 Task: Select editor.action.reveal-definitionAside in the goto location: alternative implementation command.
Action: Mouse moved to (4, 646)
Screenshot: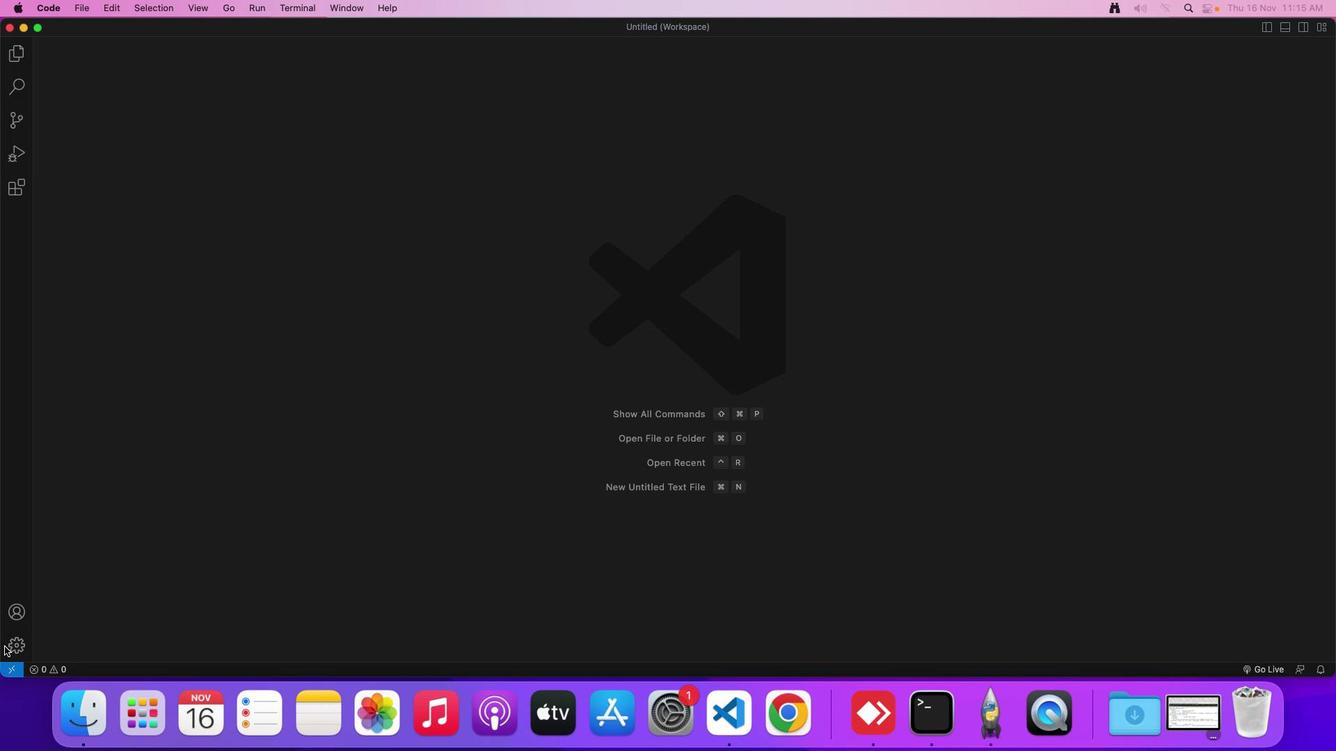 
Action: Mouse pressed left at (4, 646)
Screenshot: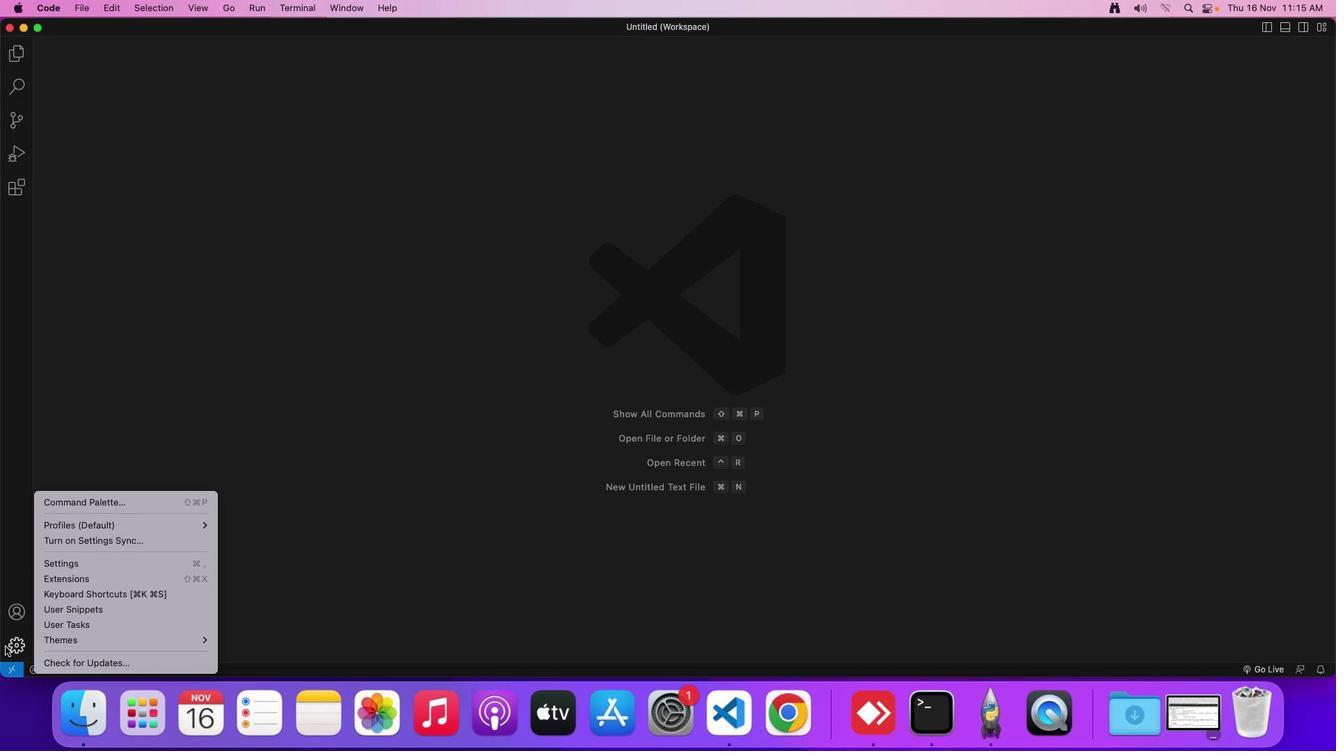 
Action: Mouse moved to (98, 563)
Screenshot: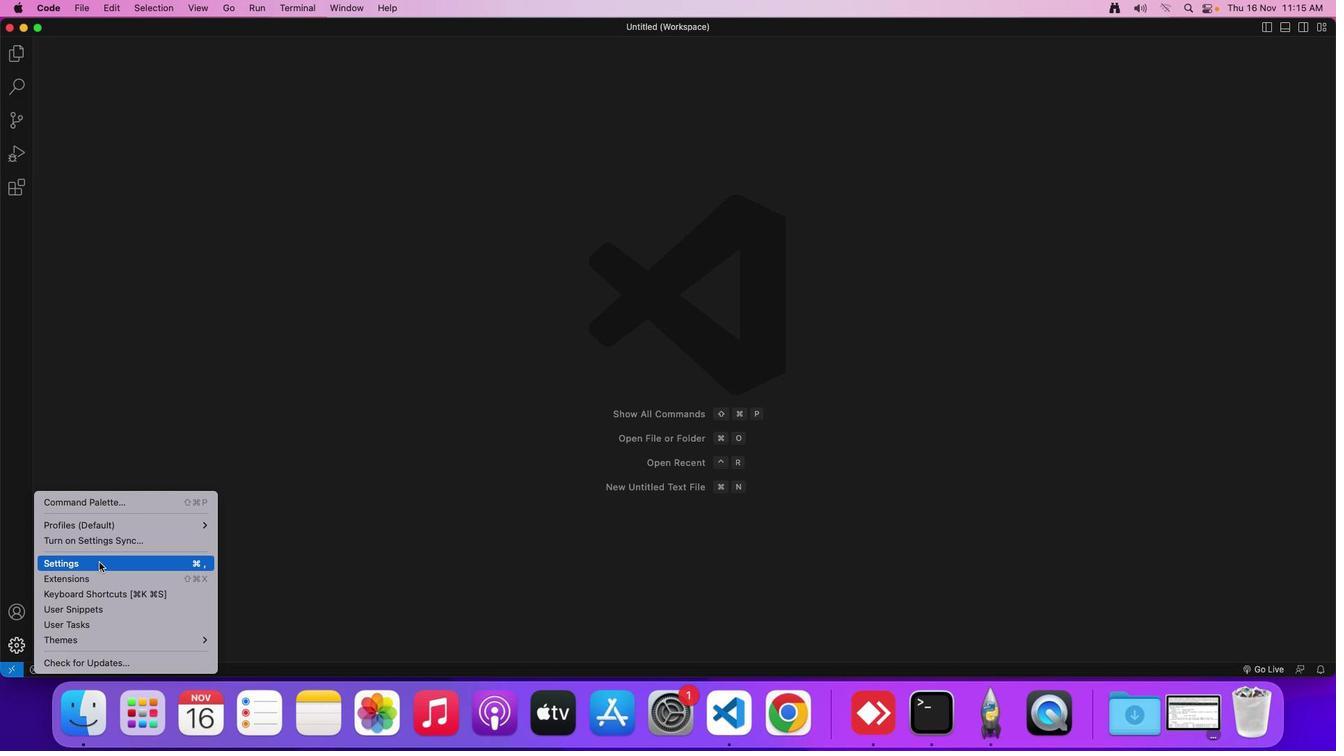 
Action: Mouse pressed left at (98, 563)
Screenshot: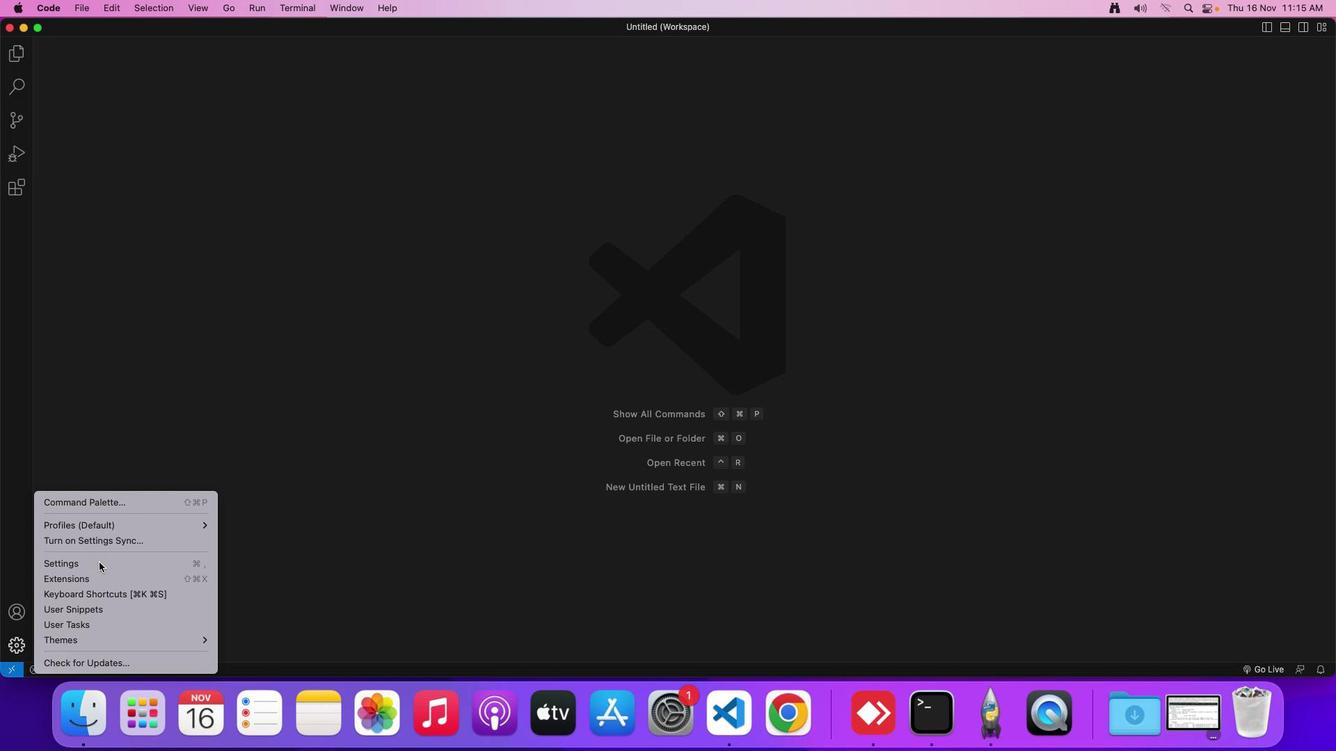 
Action: Mouse moved to (353, 112)
Screenshot: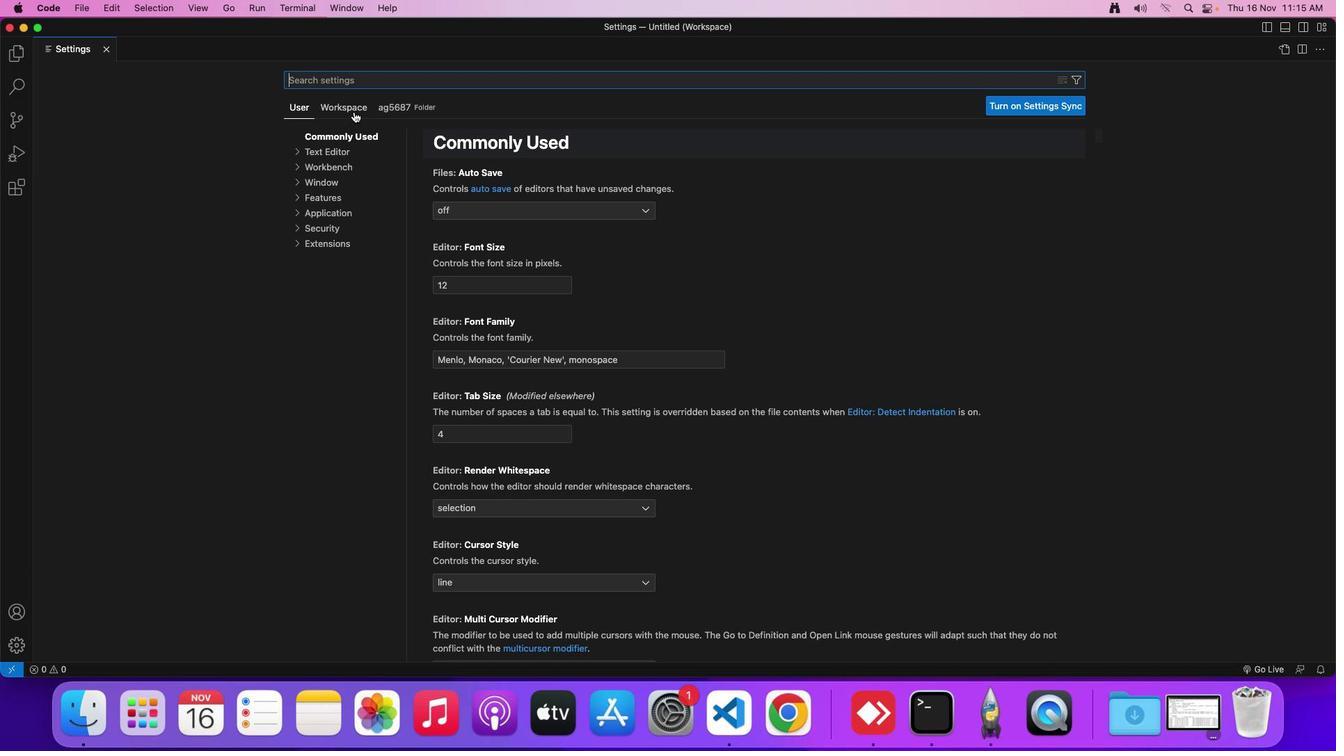 
Action: Mouse pressed left at (353, 112)
Screenshot: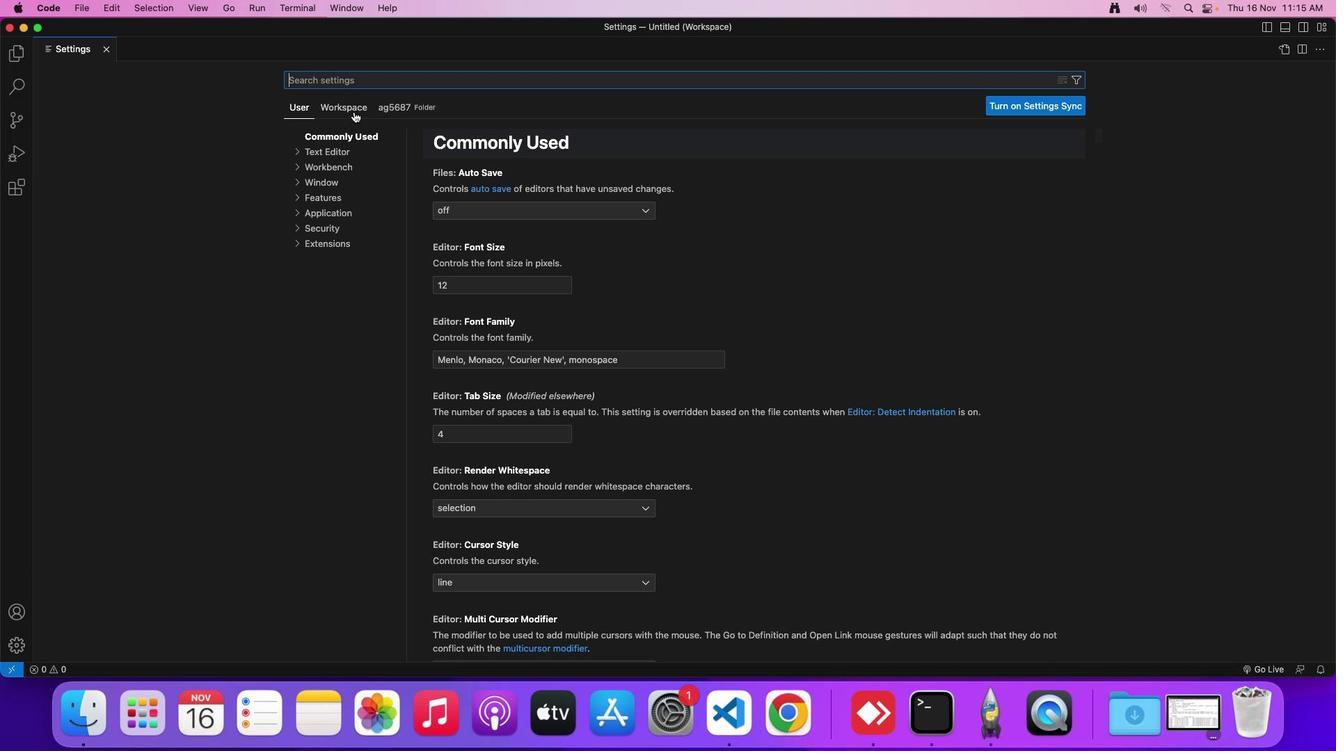 
Action: Mouse moved to (325, 153)
Screenshot: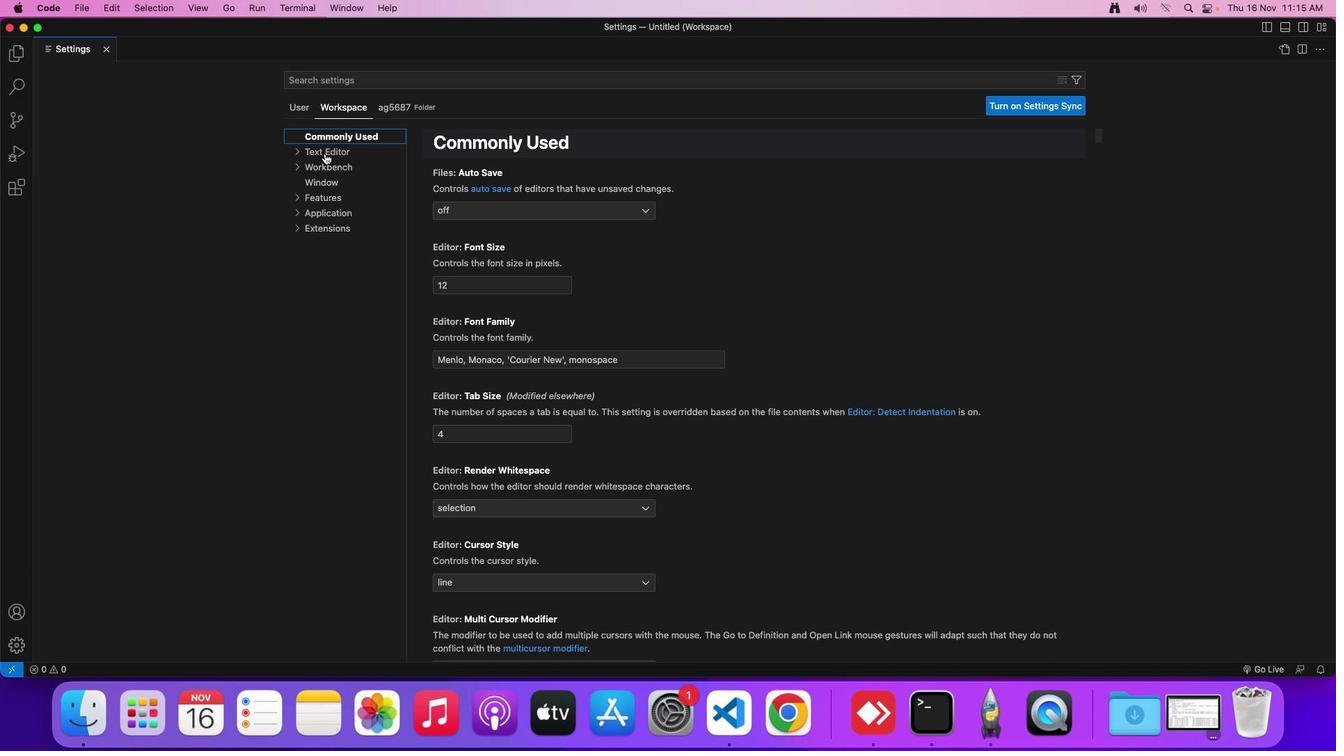 
Action: Mouse pressed left at (325, 153)
Screenshot: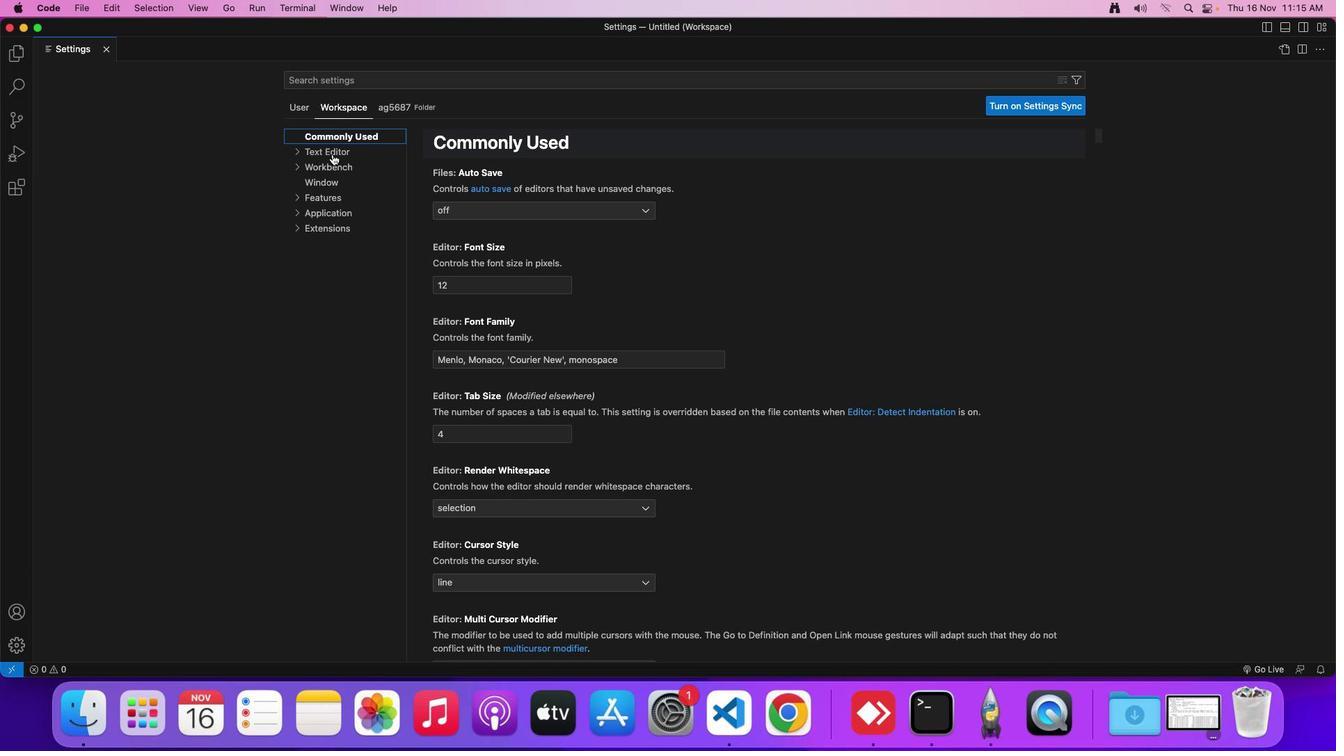 
Action: Mouse moved to (463, 421)
Screenshot: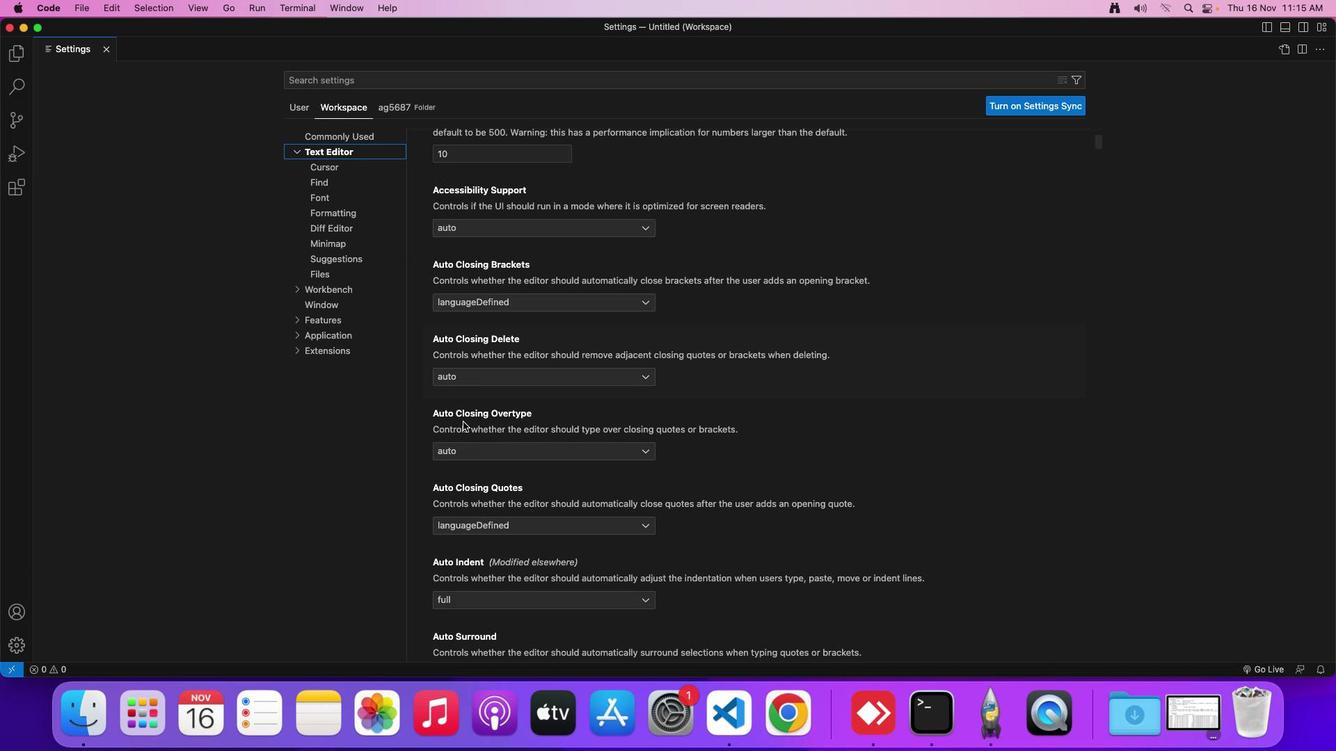 
Action: Mouse scrolled (463, 421) with delta (0, 0)
Screenshot: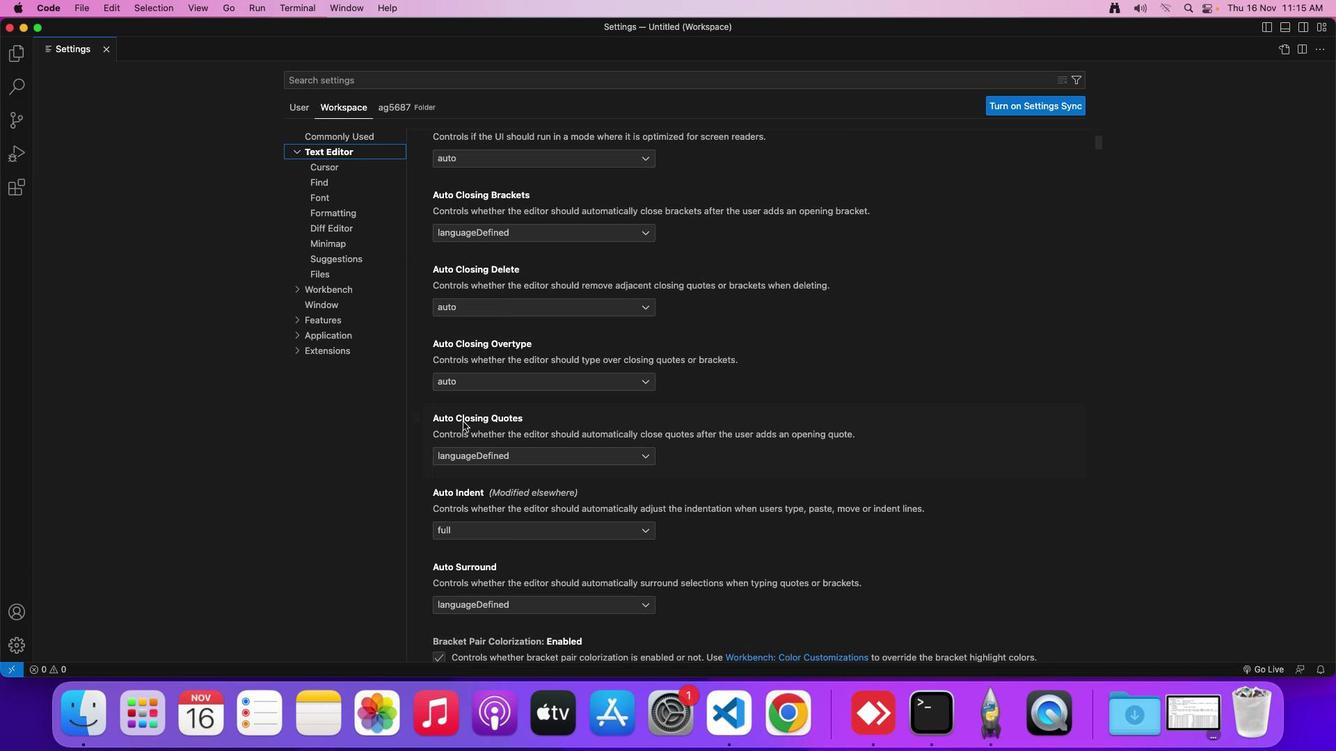 
Action: Mouse scrolled (463, 421) with delta (0, 0)
Screenshot: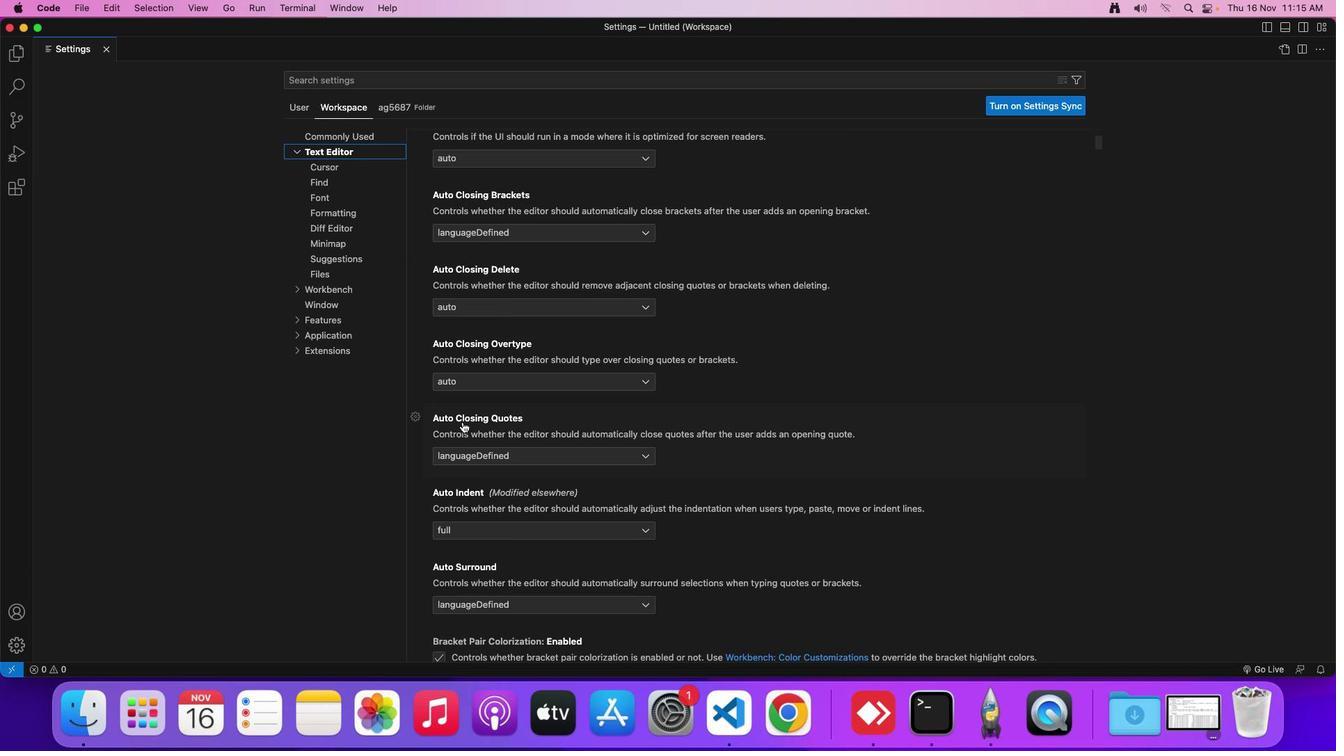 
Action: Mouse scrolled (463, 421) with delta (0, -1)
Screenshot: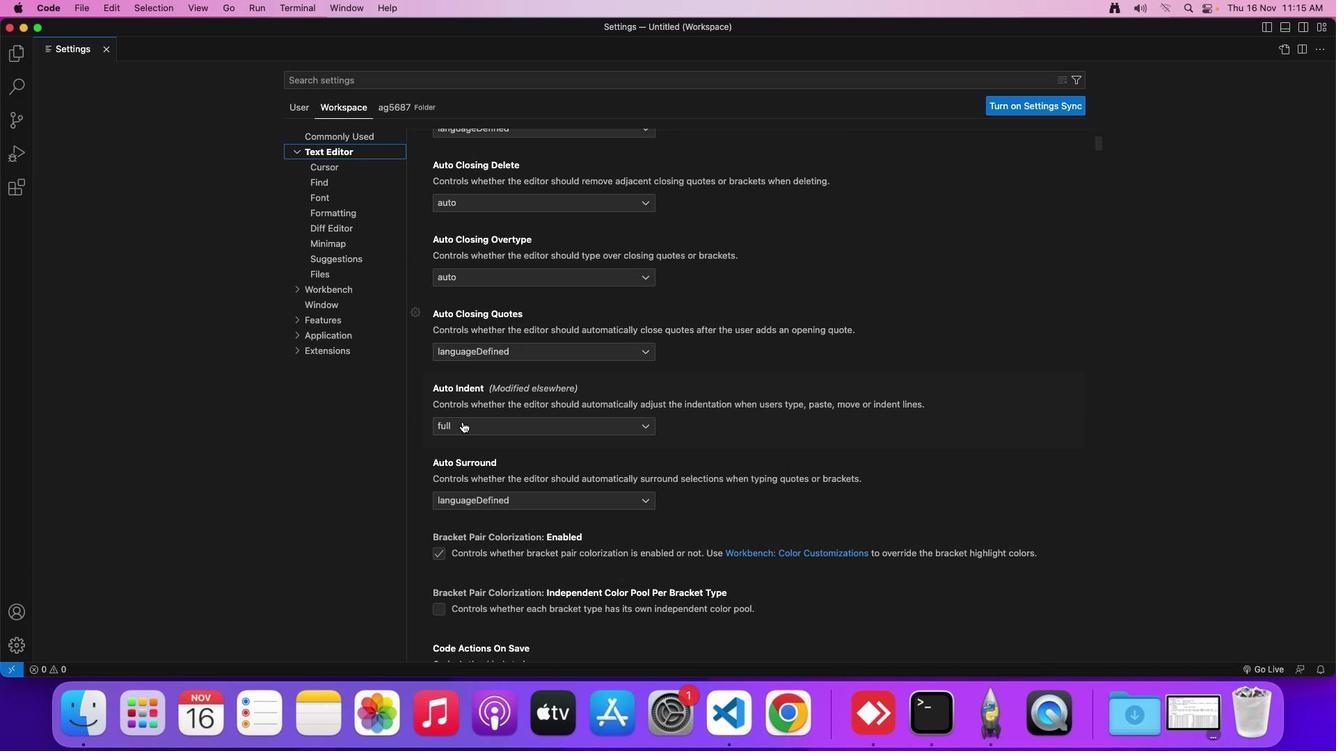 
Action: Mouse moved to (463, 422)
Screenshot: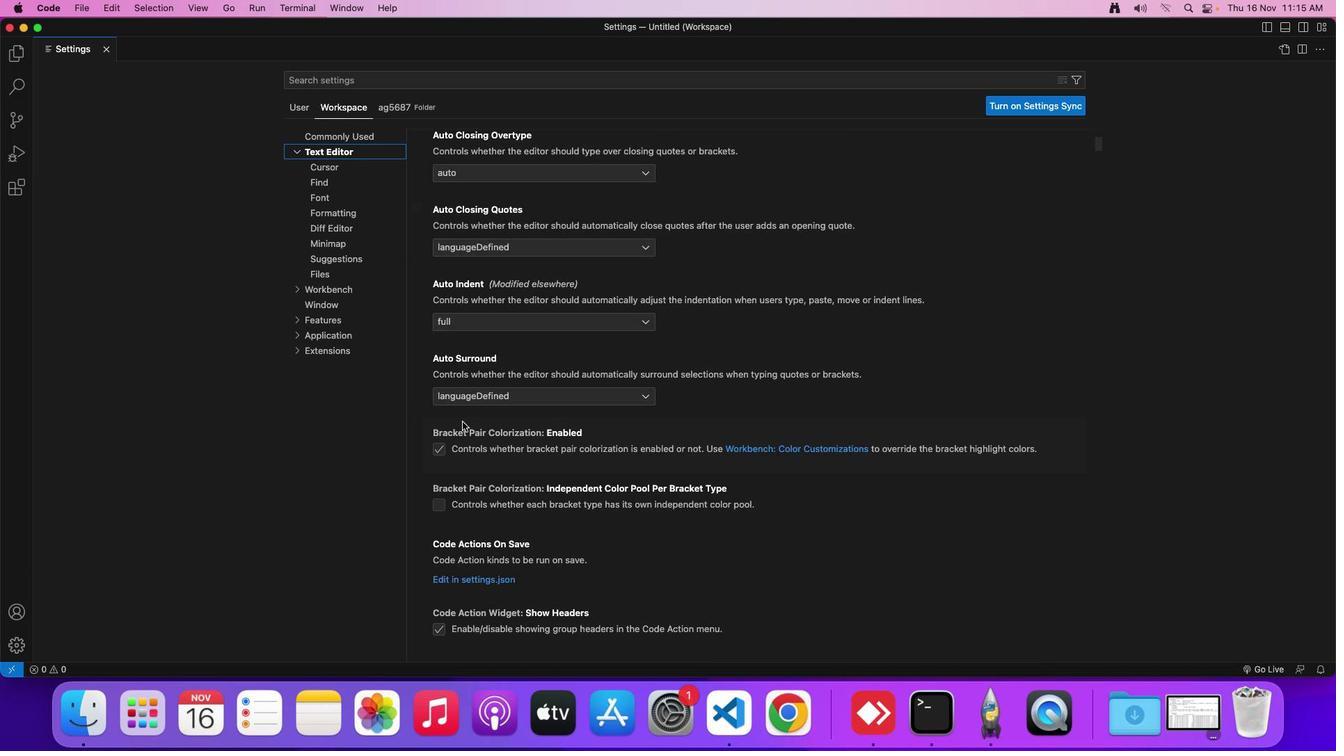 
Action: Mouse scrolled (463, 422) with delta (0, -2)
Screenshot: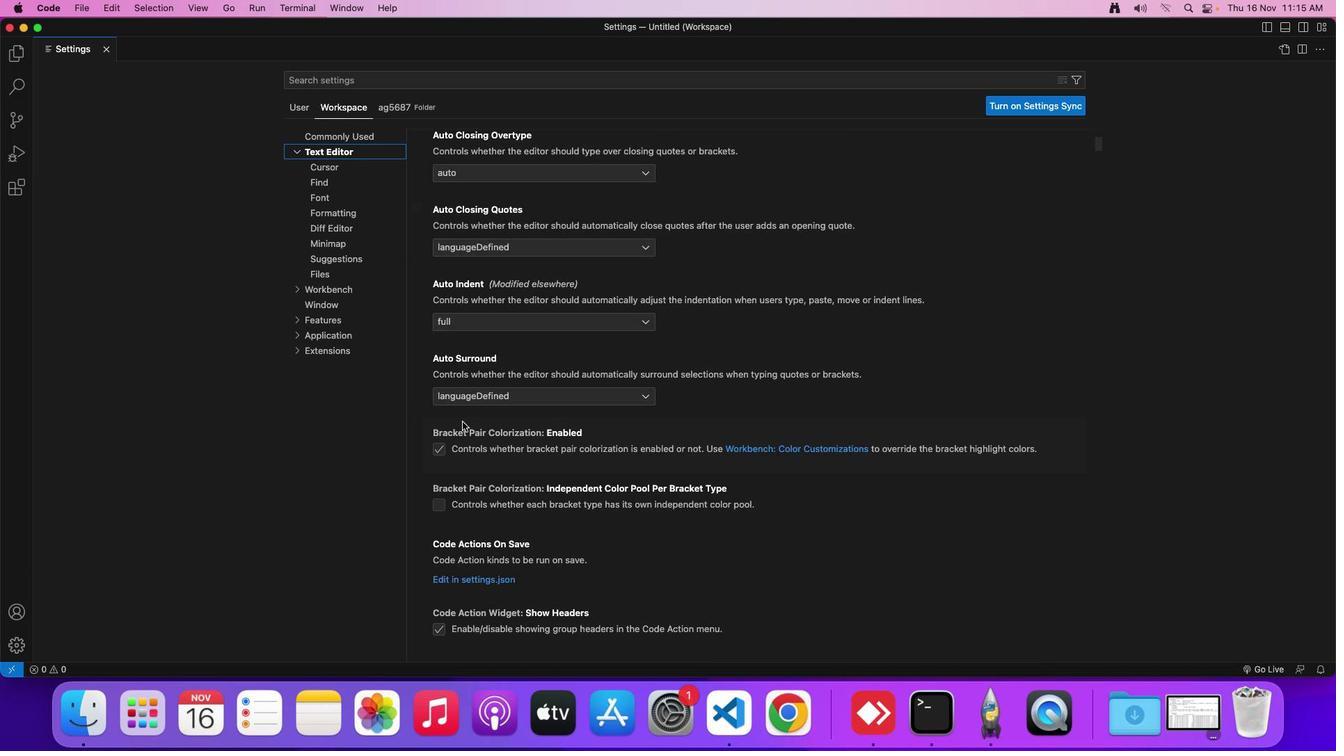 
Action: Mouse scrolled (463, 422) with delta (0, -2)
Screenshot: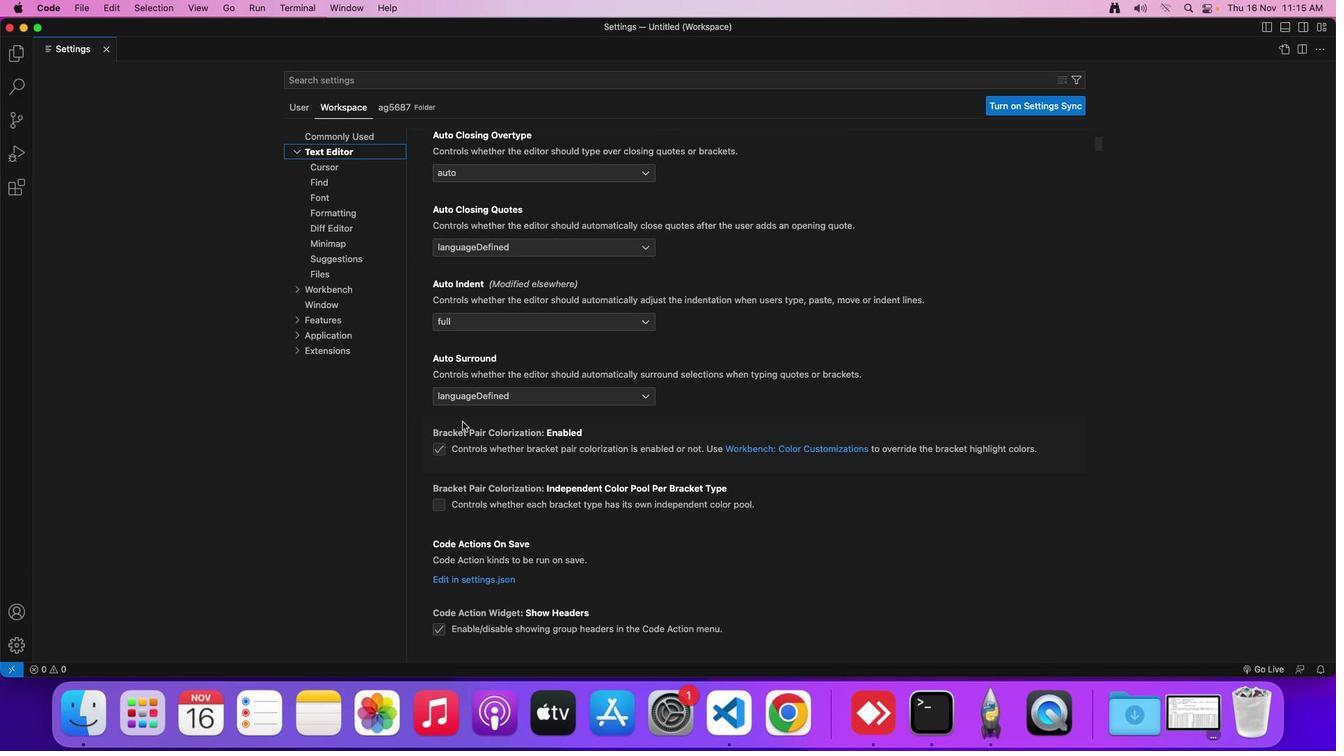 
Action: Mouse scrolled (463, 422) with delta (0, 0)
Screenshot: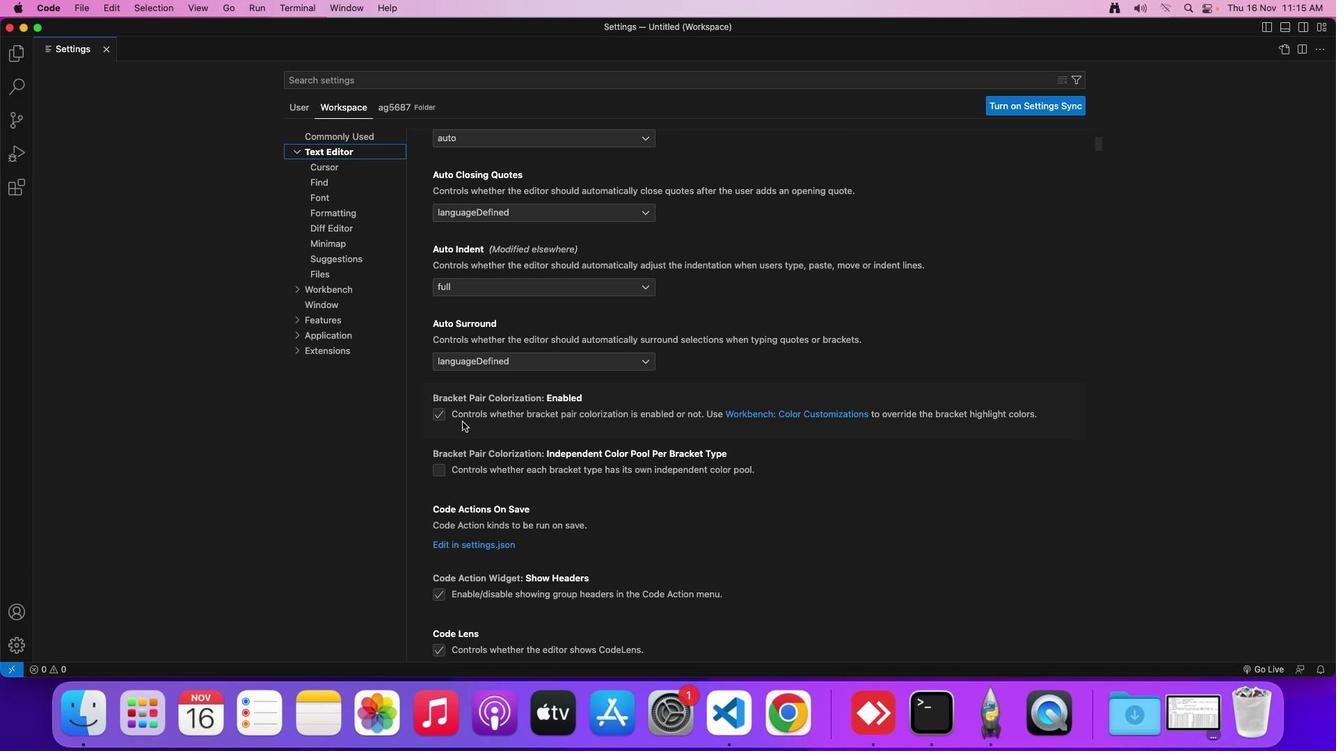 
Action: Mouse scrolled (463, 422) with delta (0, 0)
Screenshot: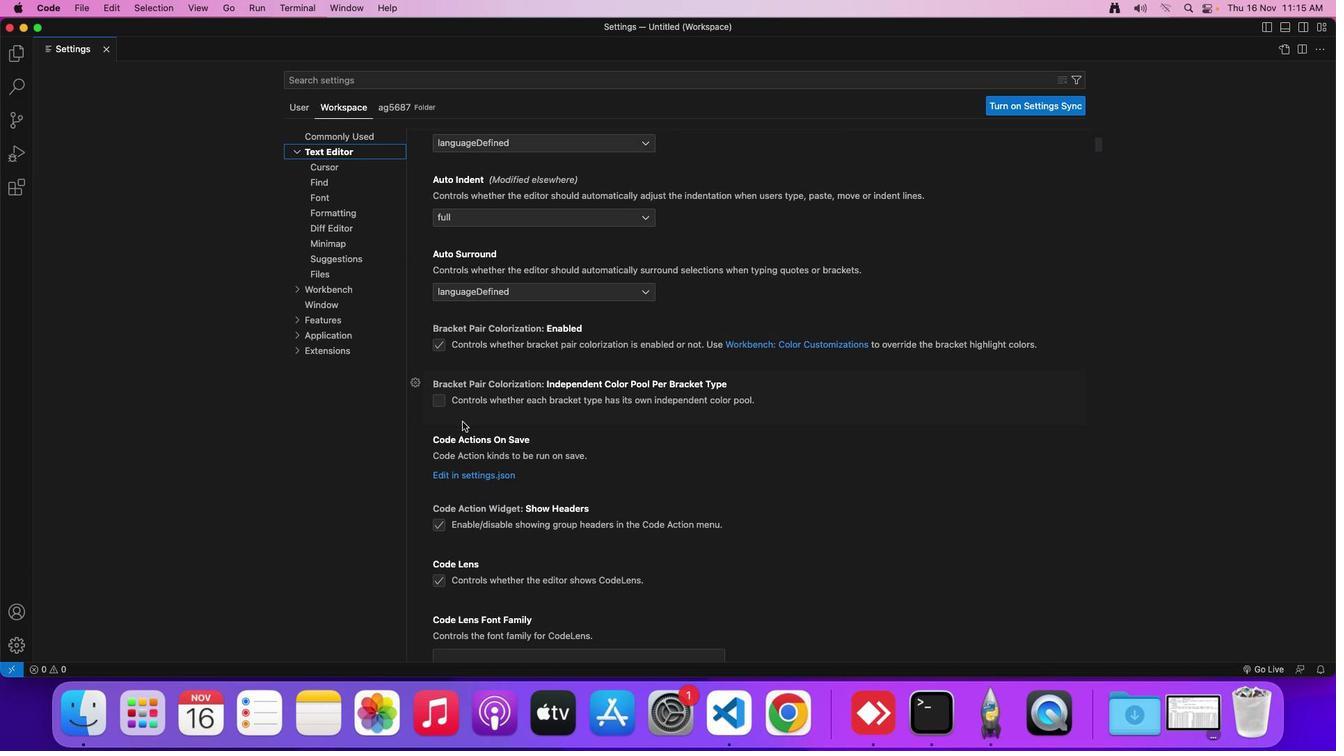 
Action: Mouse scrolled (463, 422) with delta (0, 0)
Screenshot: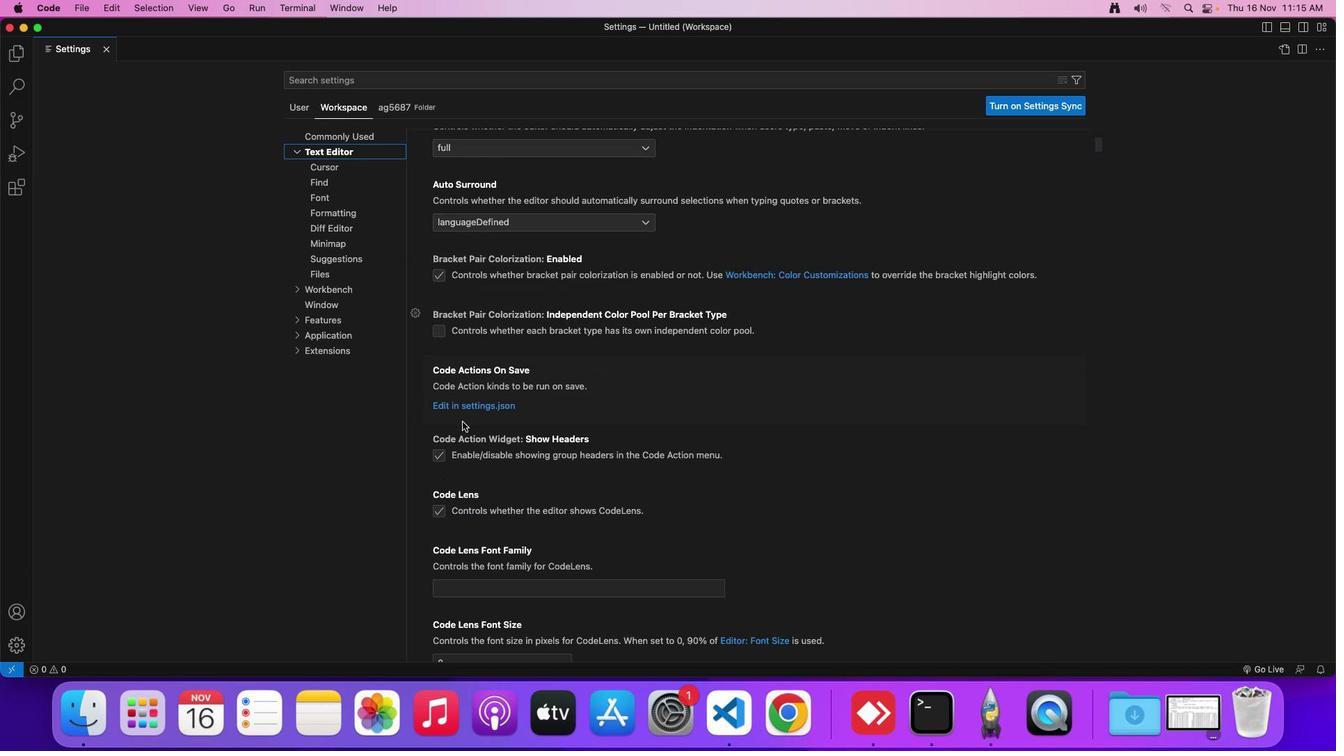
Action: Mouse scrolled (463, 422) with delta (0, -1)
Screenshot: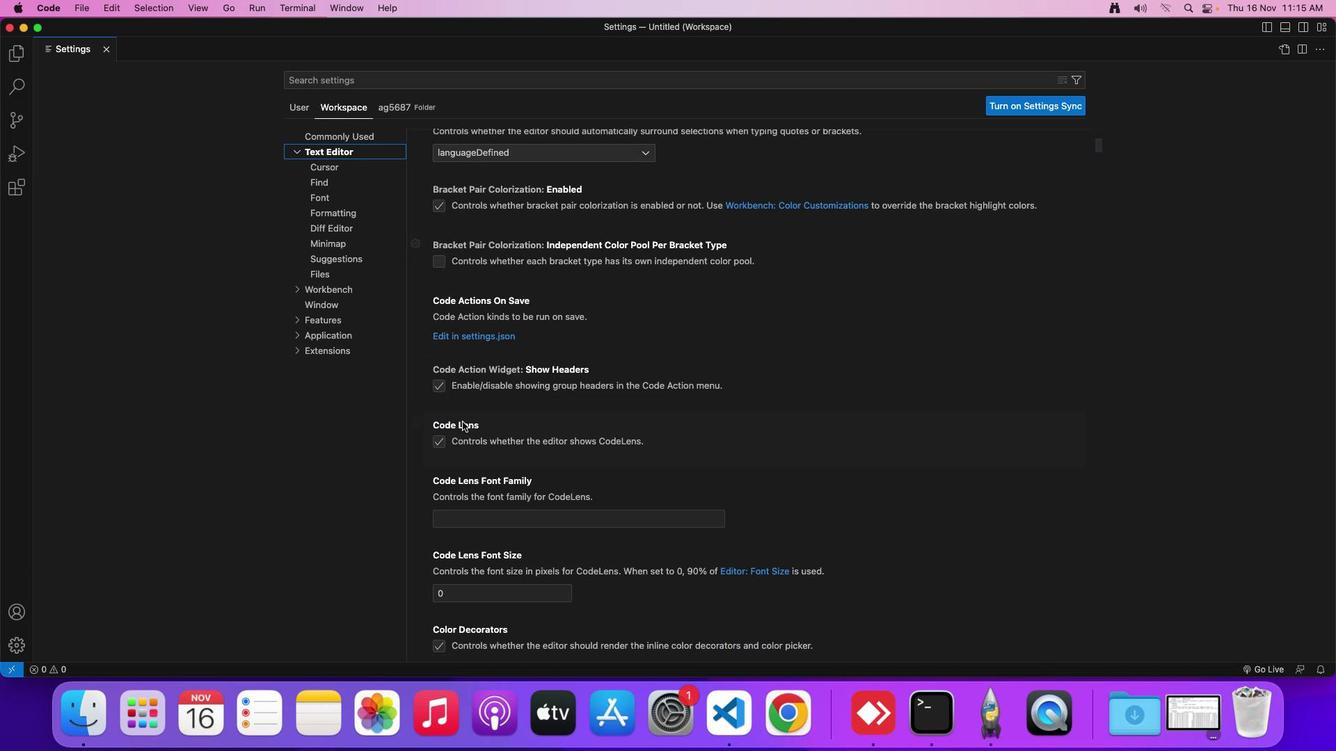 
Action: Mouse scrolled (463, 422) with delta (0, -1)
Screenshot: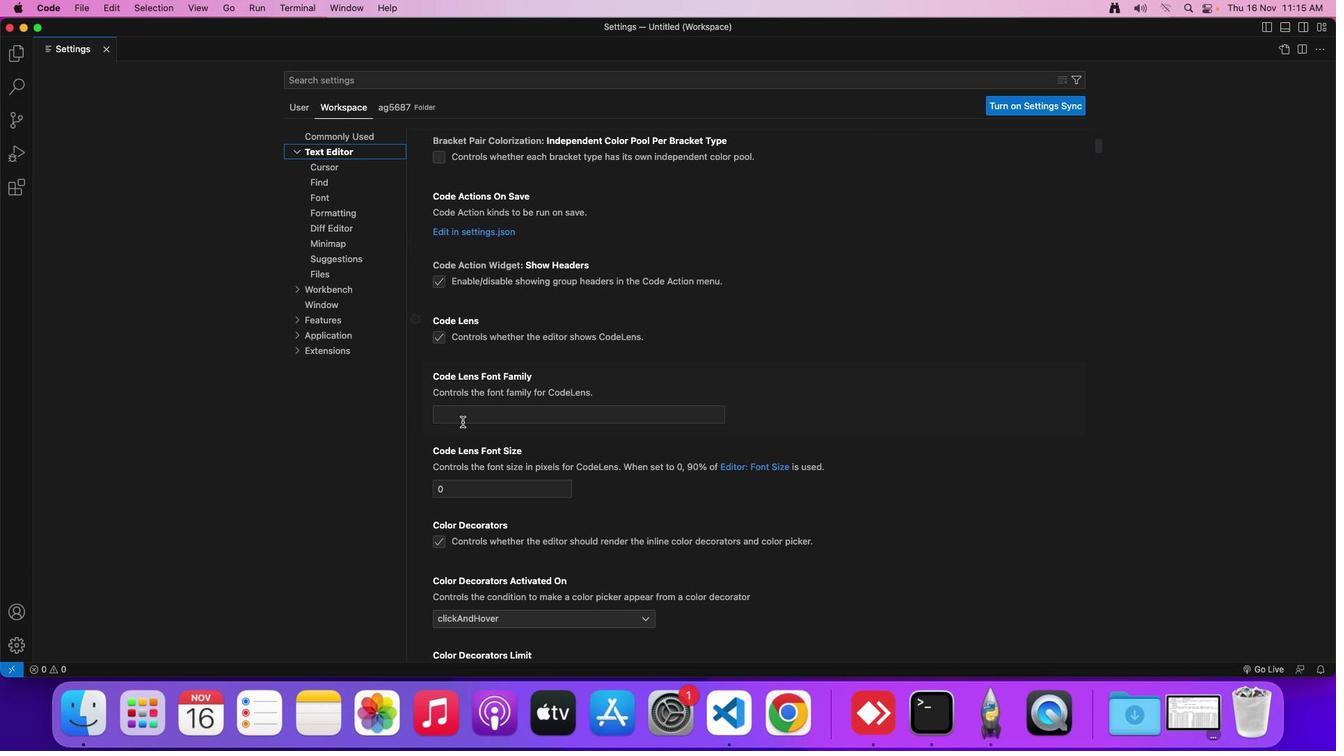 
Action: Mouse scrolled (463, 422) with delta (0, -2)
Screenshot: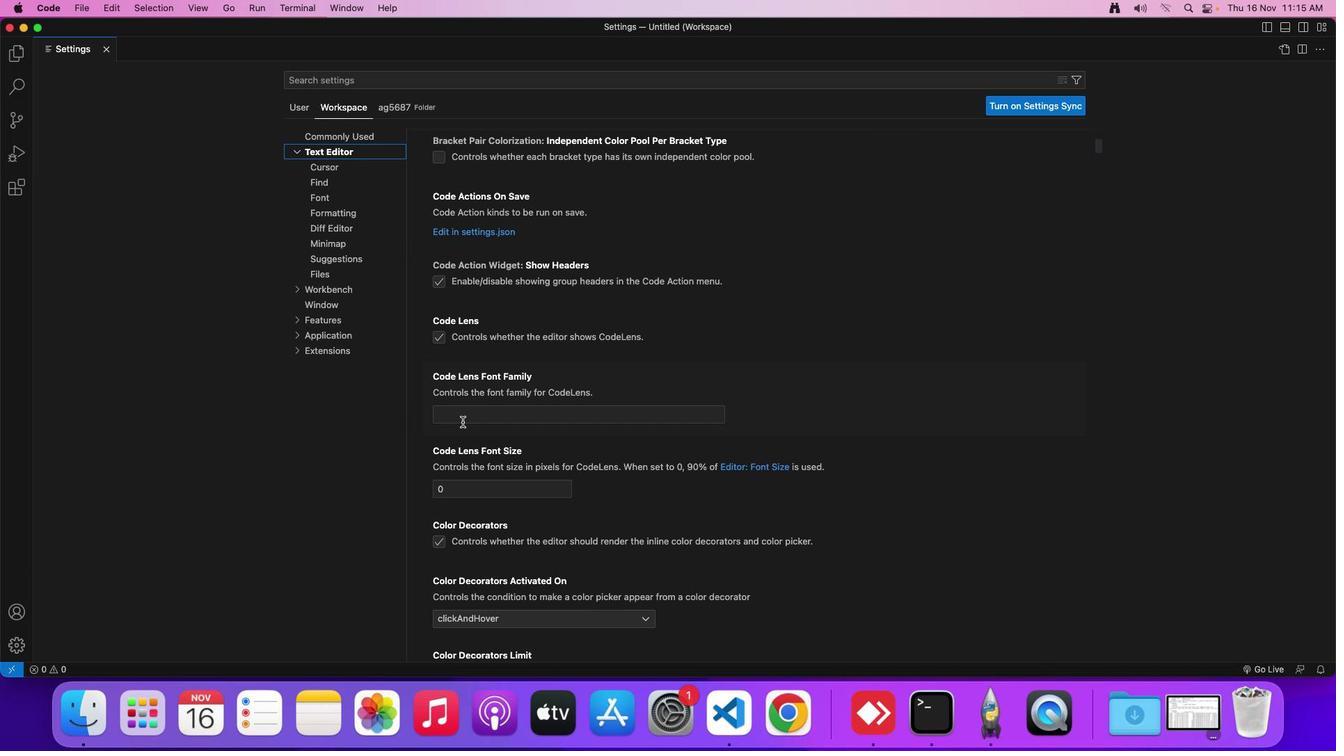 
Action: Mouse scrolled (463, 422) with delta (0, 0)
Screenshot: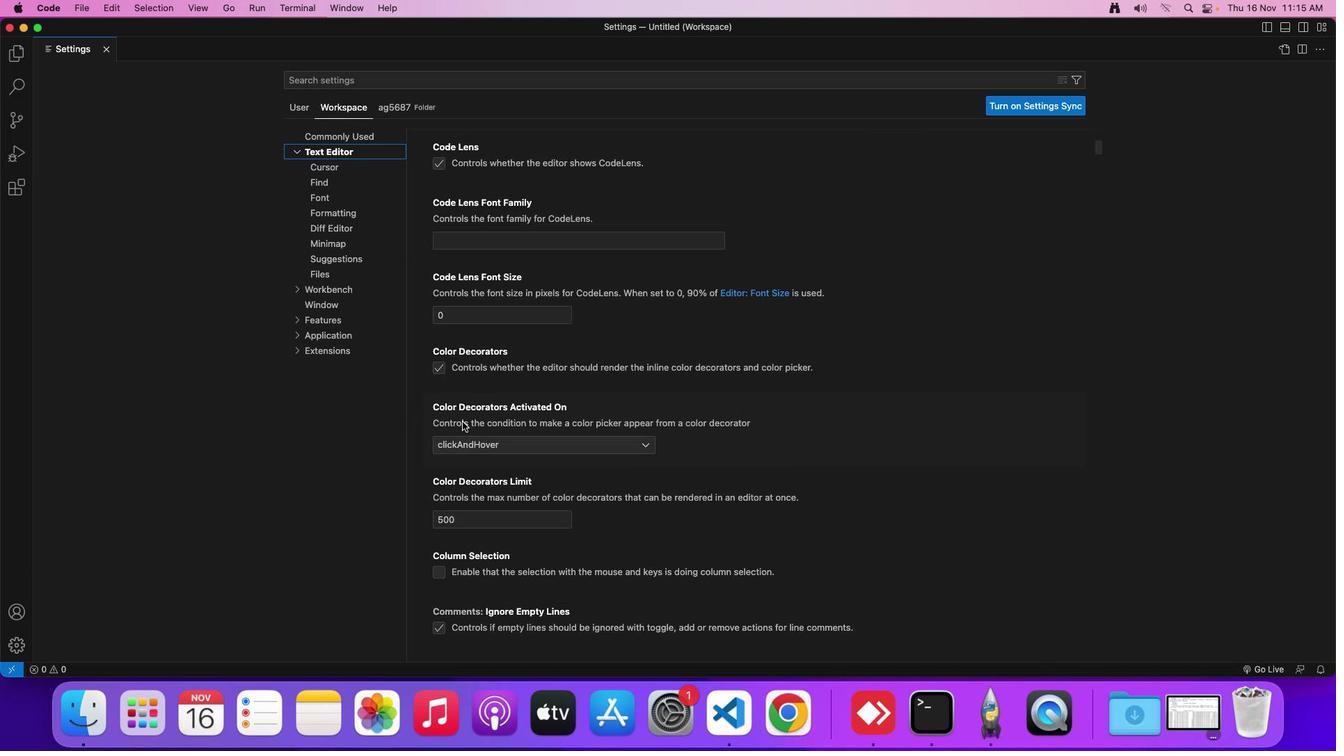 
Action: Mouse scrolled (463, 422) with delta (0, 0)
Screenshot: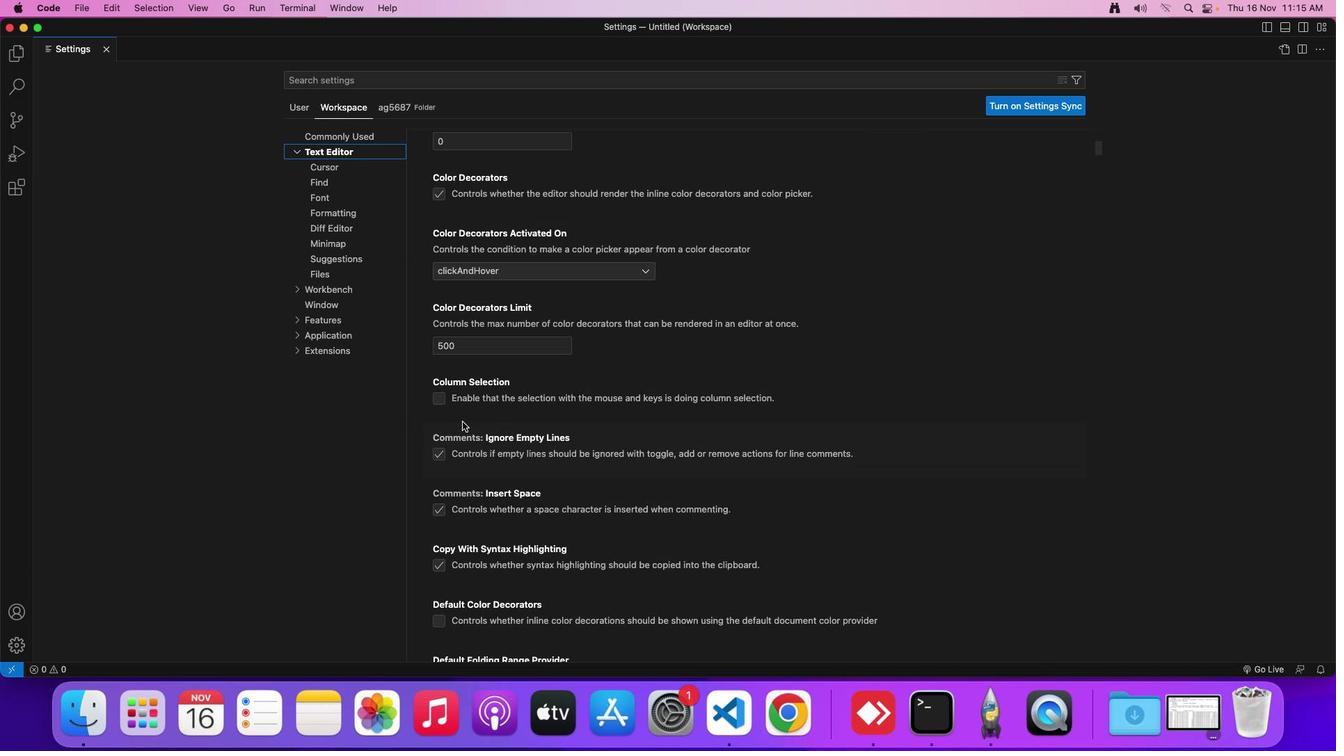 
Action: Mouse scrolled (463, 422) with delta (0, -2)
Screenshot: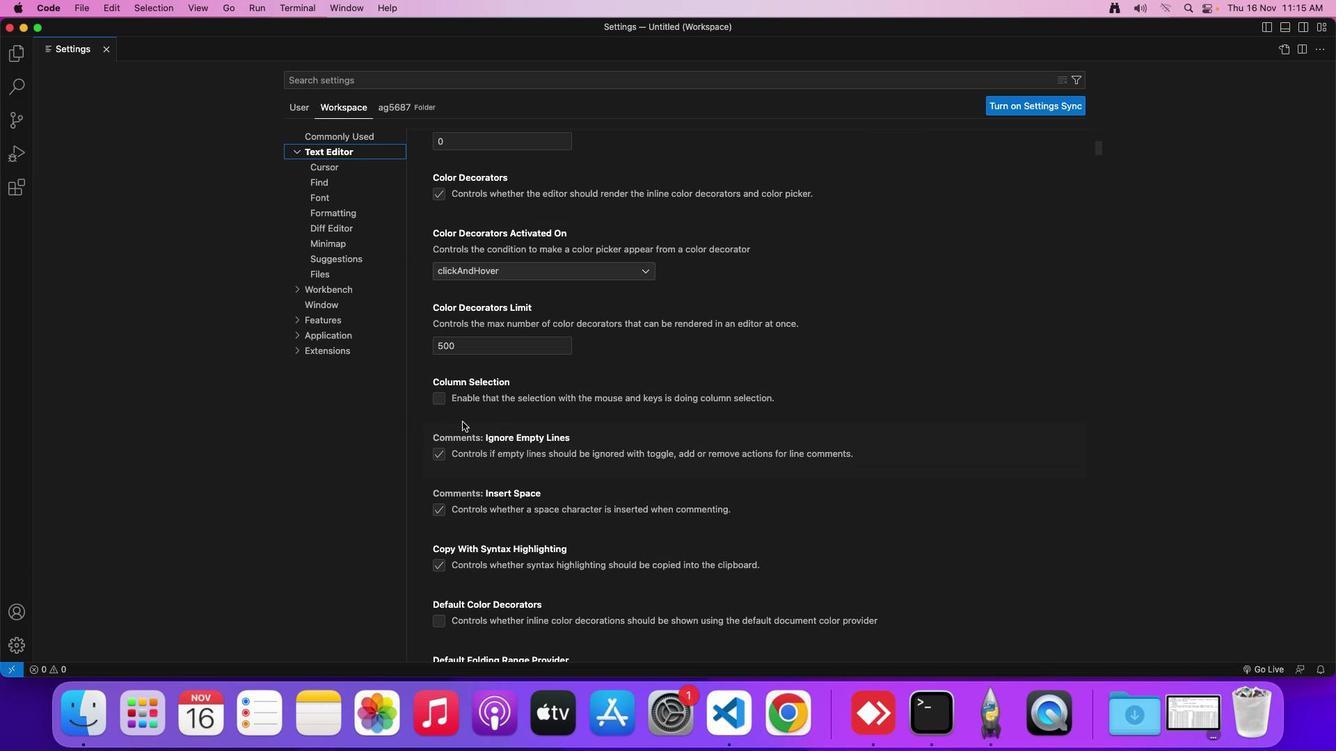 
Action: Mouse scrolled (463, 422) with delta (0, -3)
Screenshot: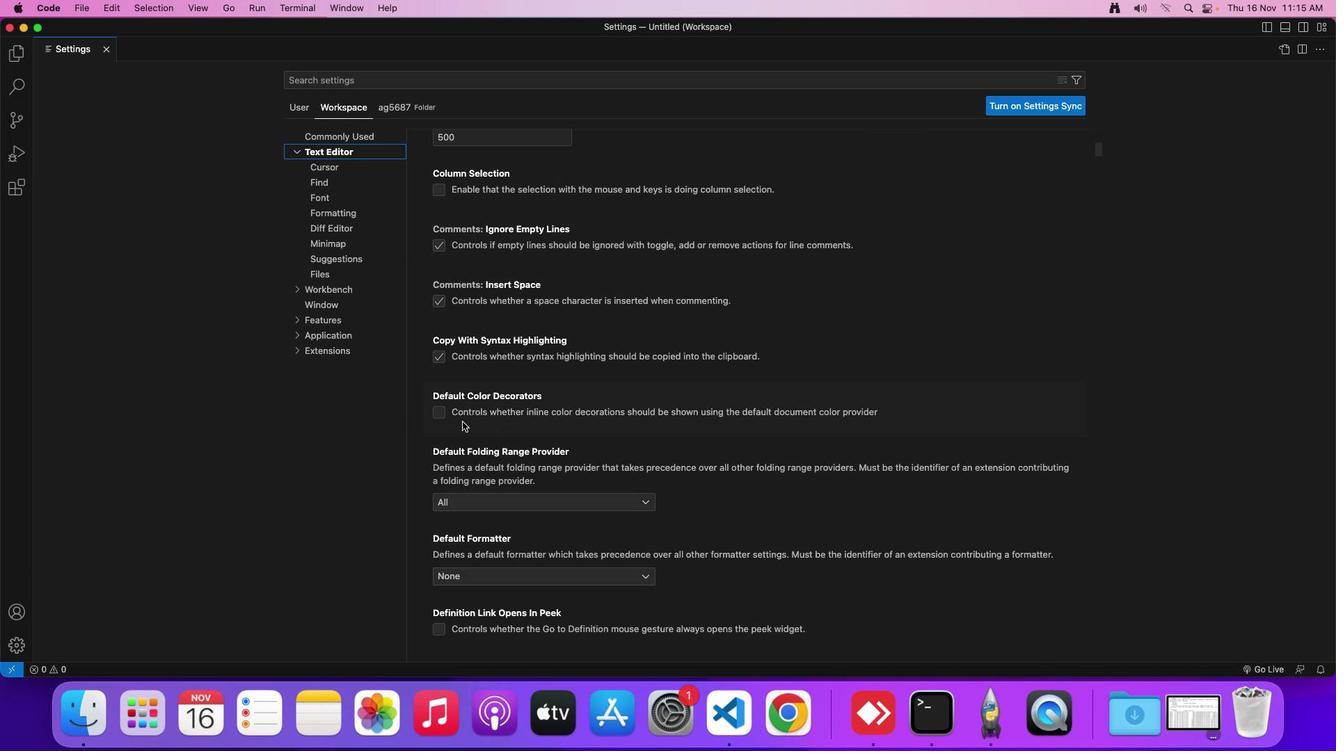 
Action: Mouse scrolled (463, 422) with delta (0, -4)
Screenshot: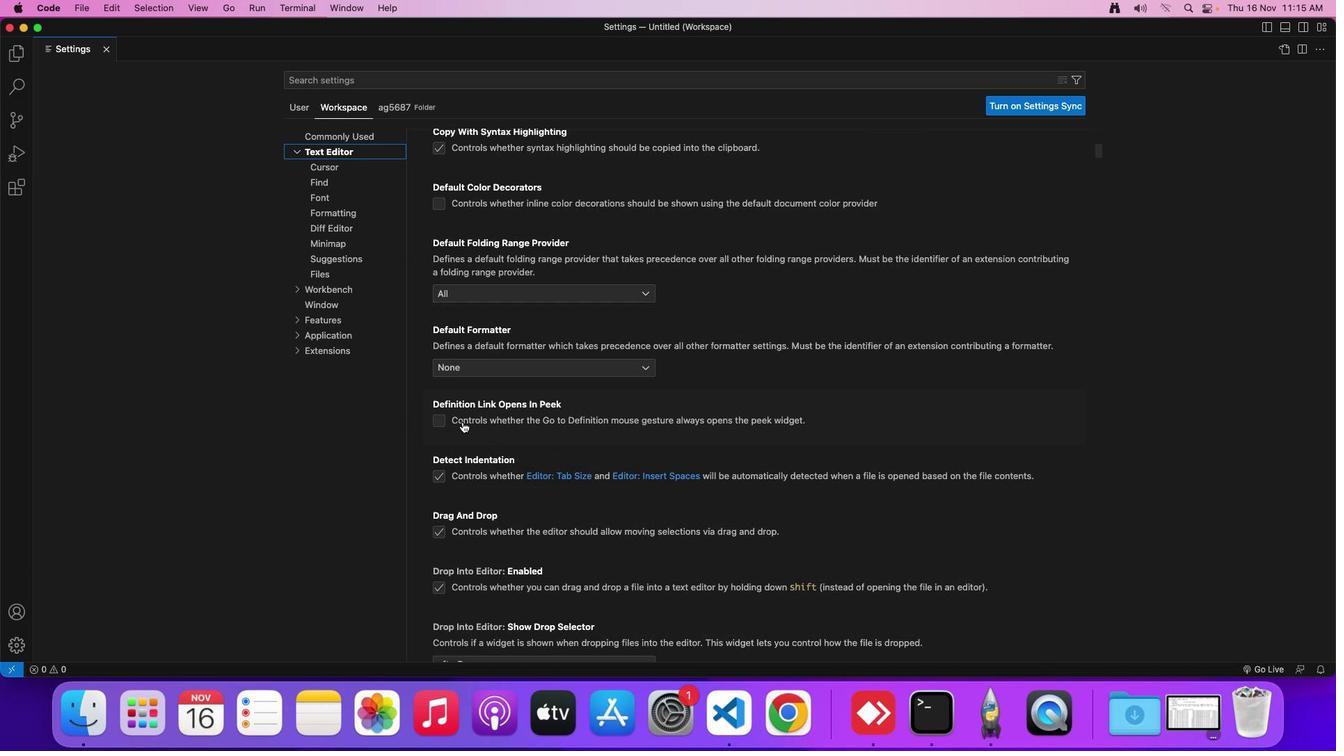 
Action: Mouse scrolled (463, 422) with delta (0, -4)
Screenshot: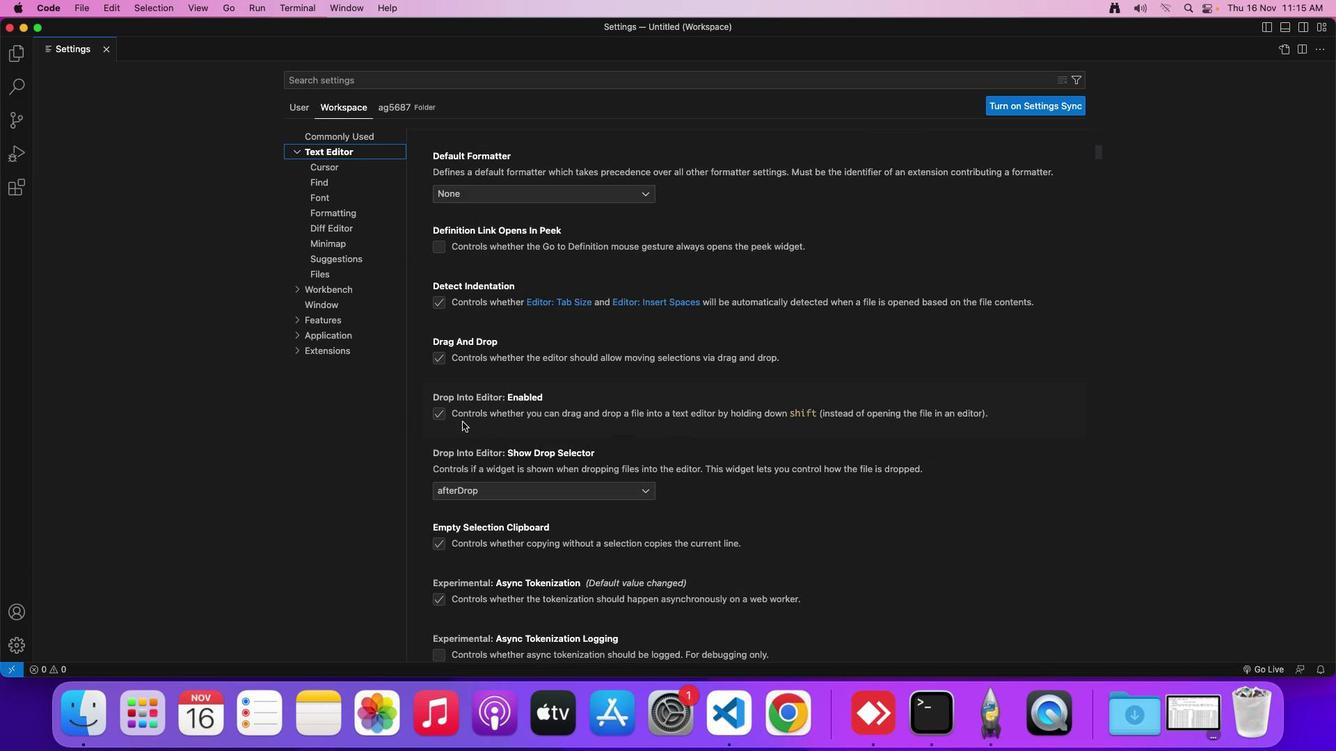 
Action: Mouse scrolled (463, 422) with delta (0, -3)
Screenshot: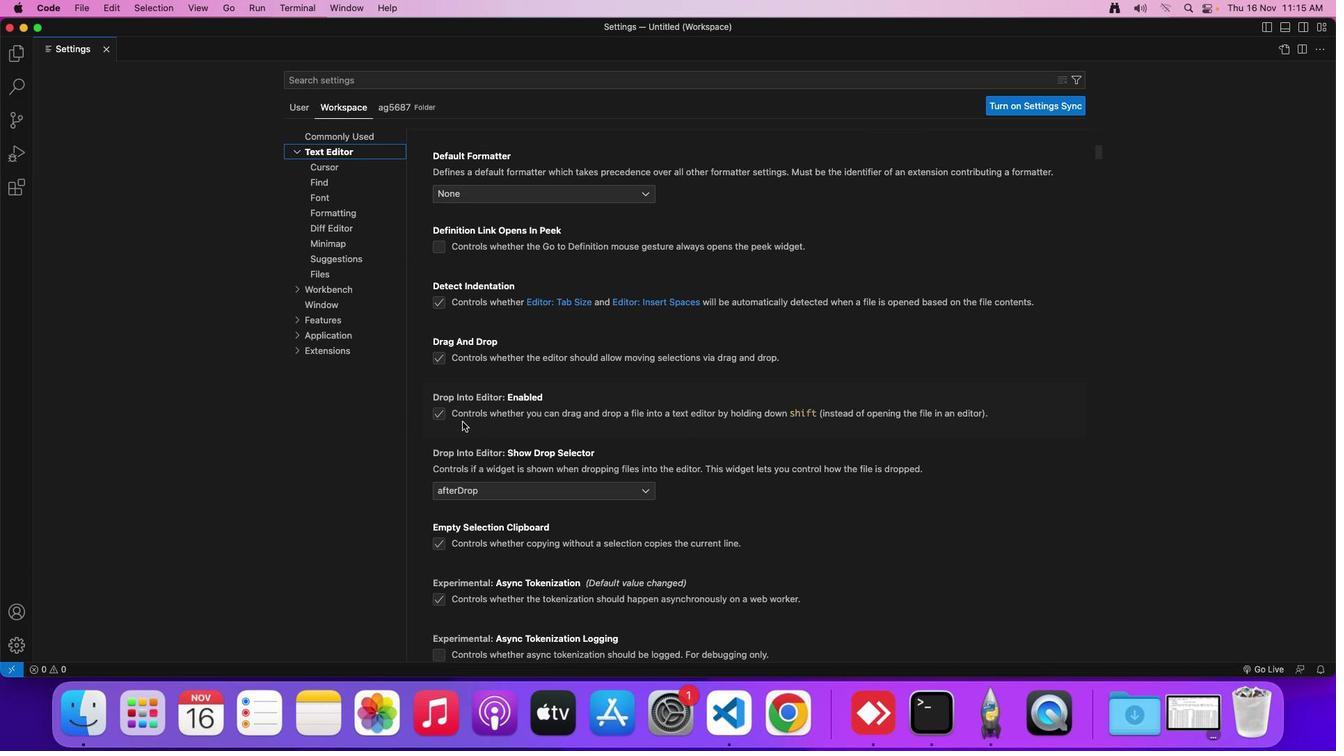 
Action: Mouse moved to (463, 422)
Screenshot: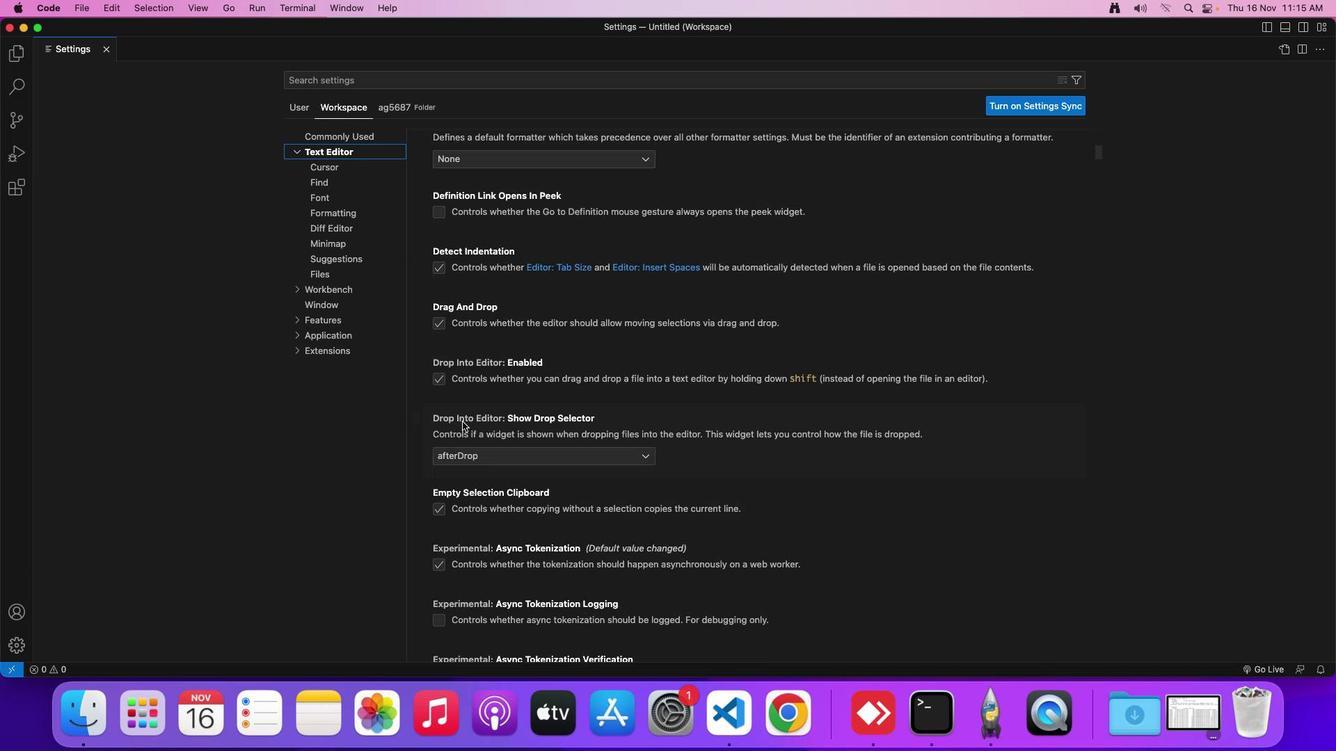 
Action: Mouse scrolled (463, 422) with delta (0, 0)
Screenshot: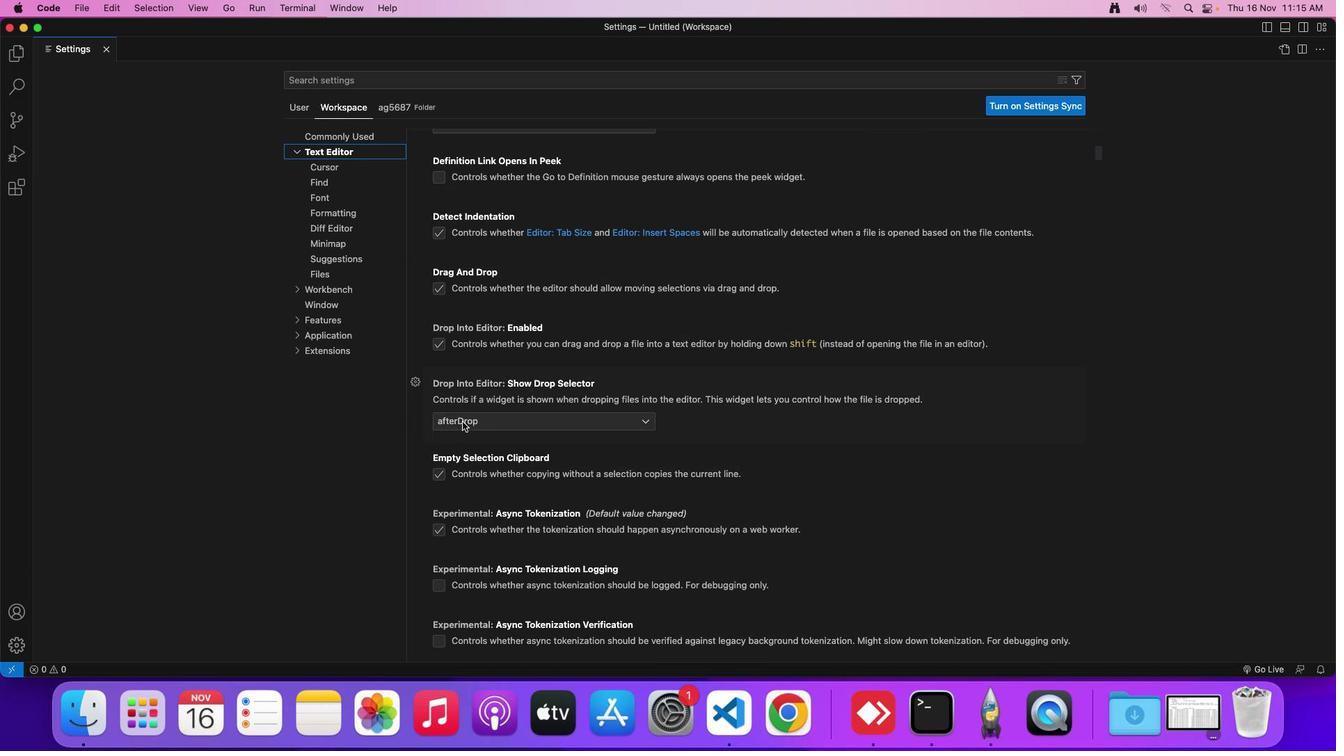 
Action: Mouse scrolled (463, 422) with delta (0, 0)
Screenshot: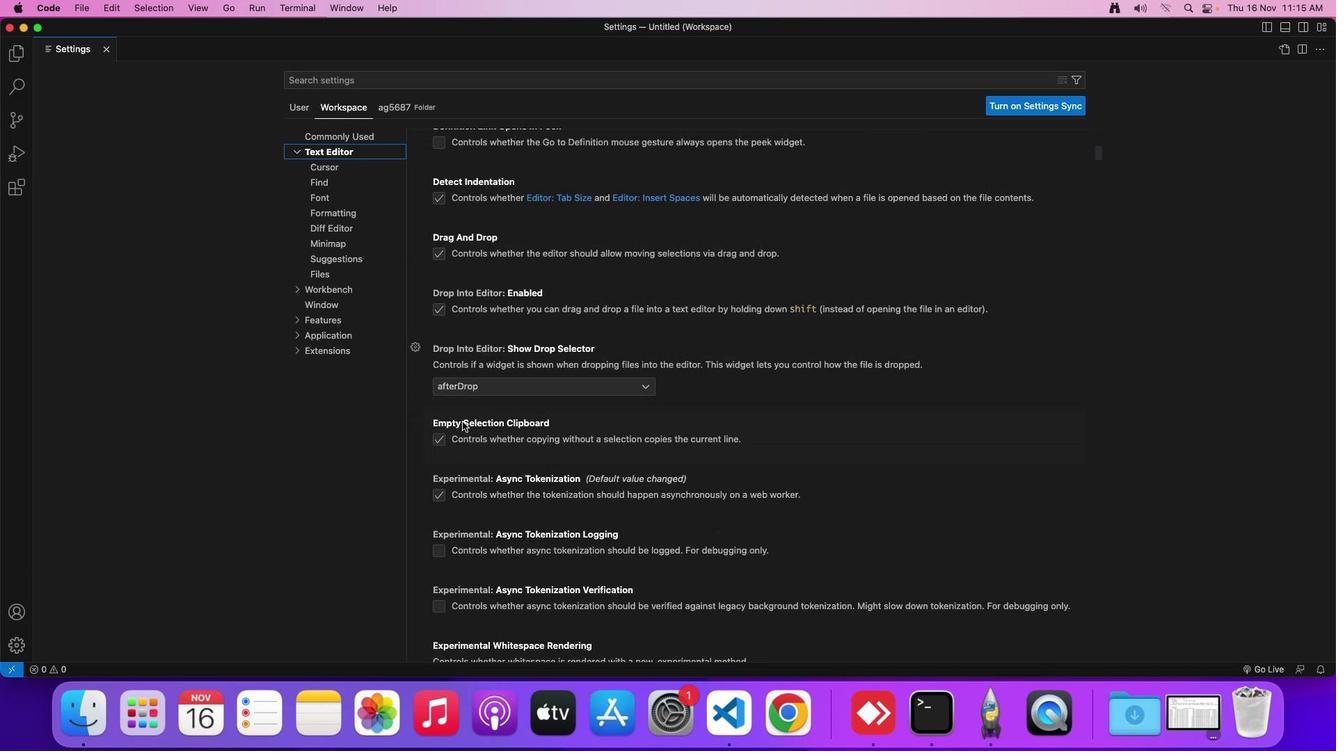 
Action: Mouse scrolled (463, 422) with delta (0, 0)
Screenshot: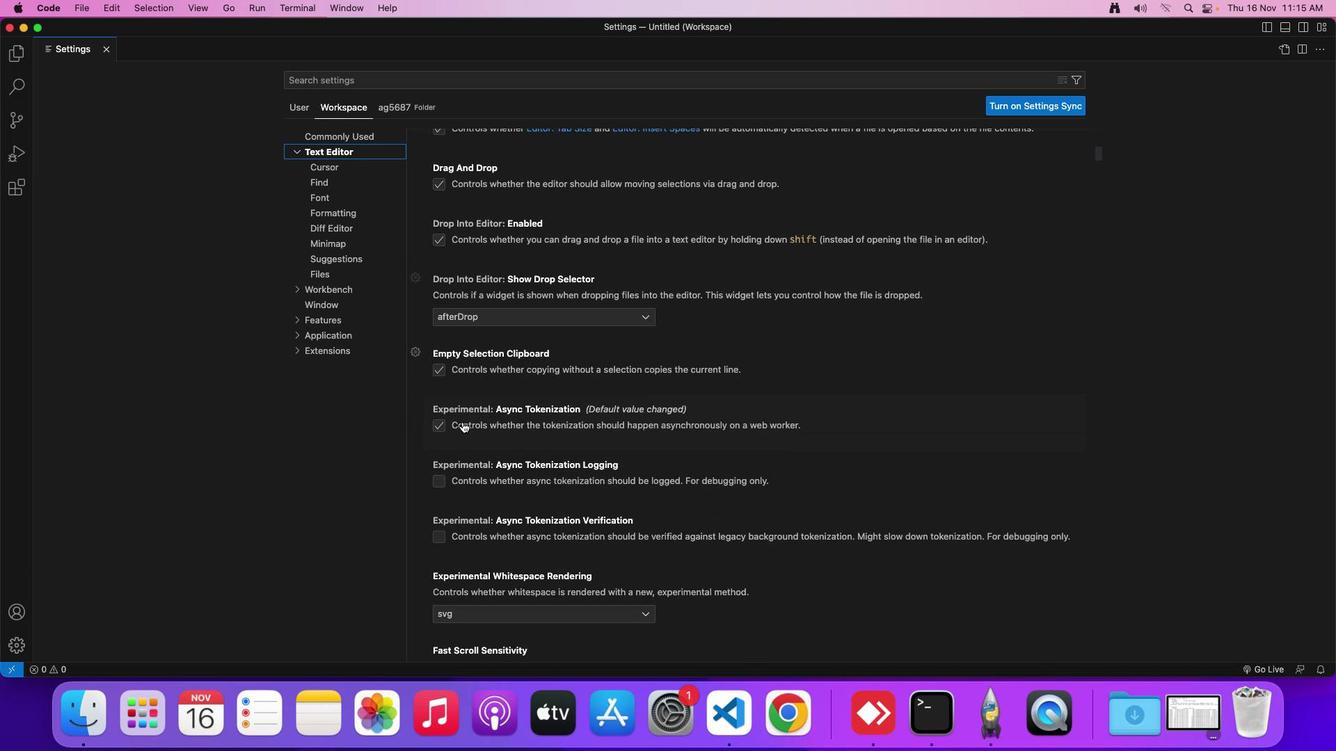 
Action: Mouse scrolled (463, 422) with delta (0, -1)
Screenshot: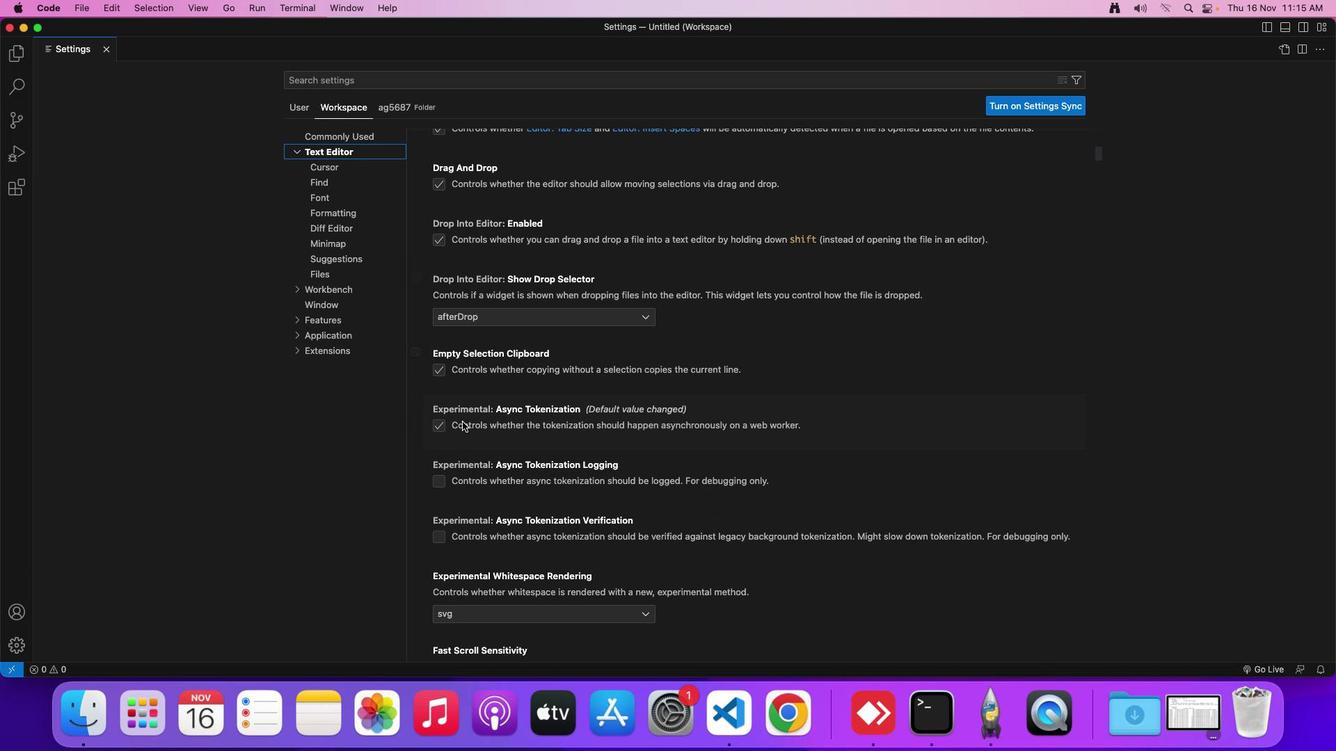
Action: Mouse scrolled (463, 422) with delta (0, -1)
Screenshot: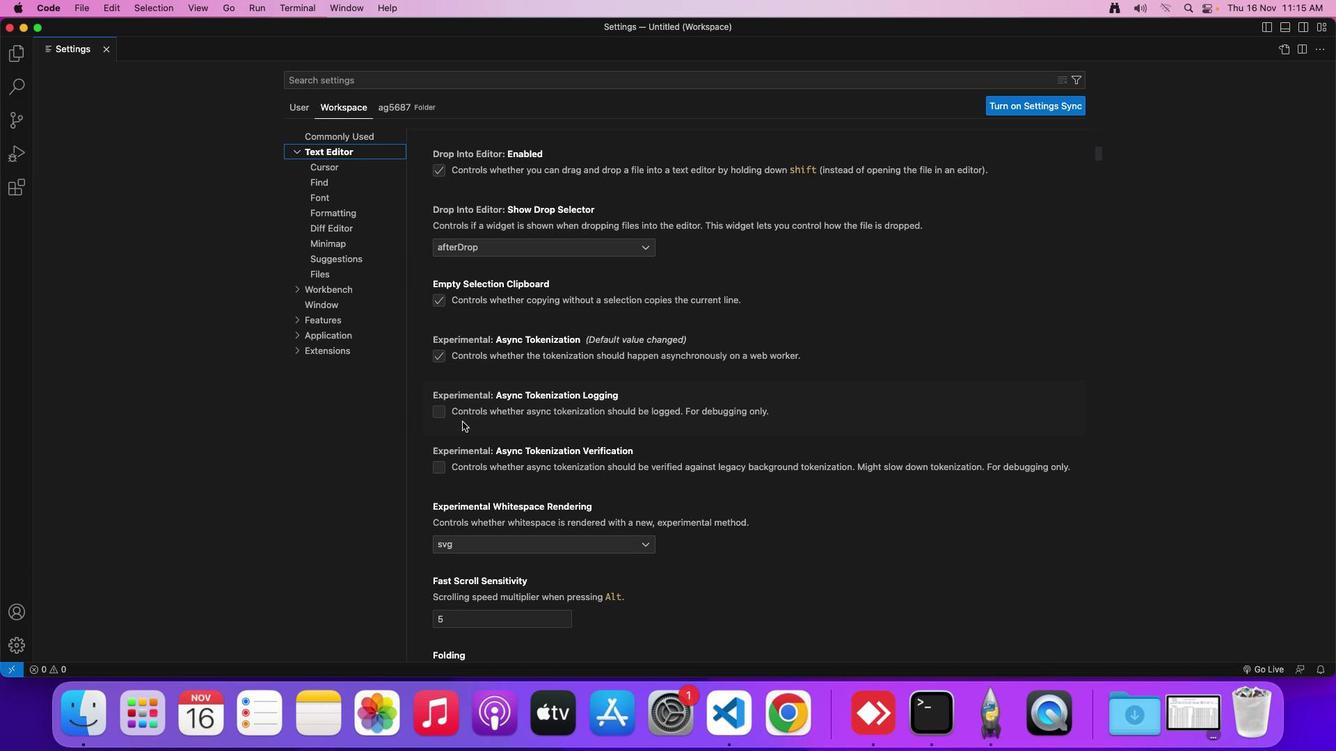 
Action: Mouse scrolled (463, 422) with delta (0, 0)
Screenshot: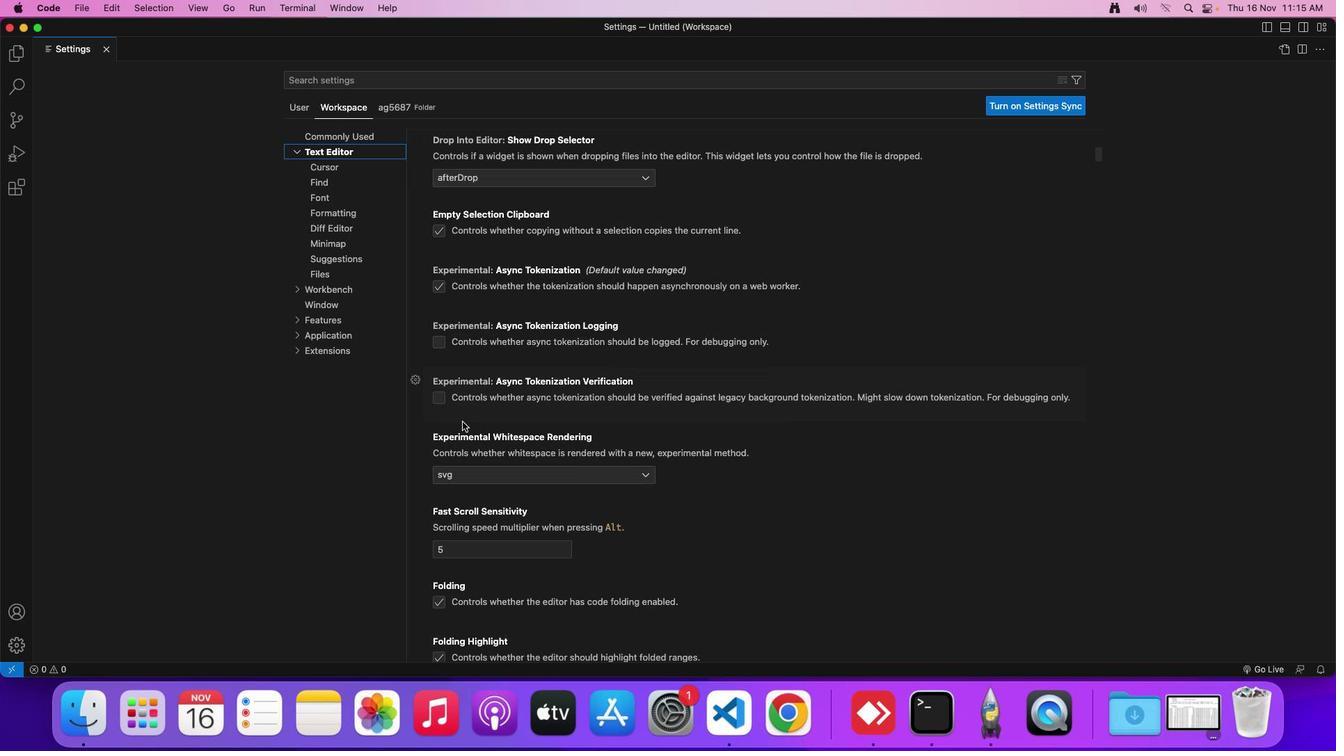 
Action: Mouse scrolled (463, 422) with delta (0, 0)
Screenshot: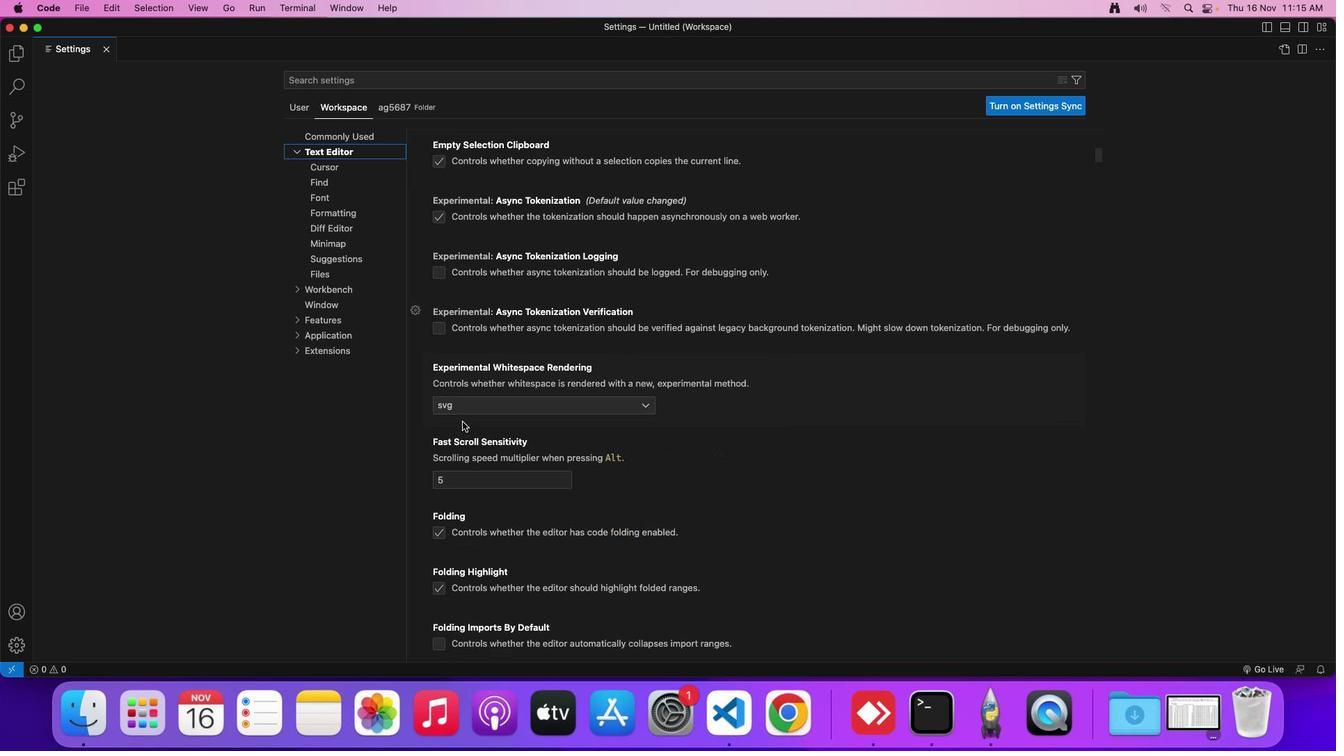 
Action: Mouse scrolled (463, 422) with delta (0, -1)
Screenshot: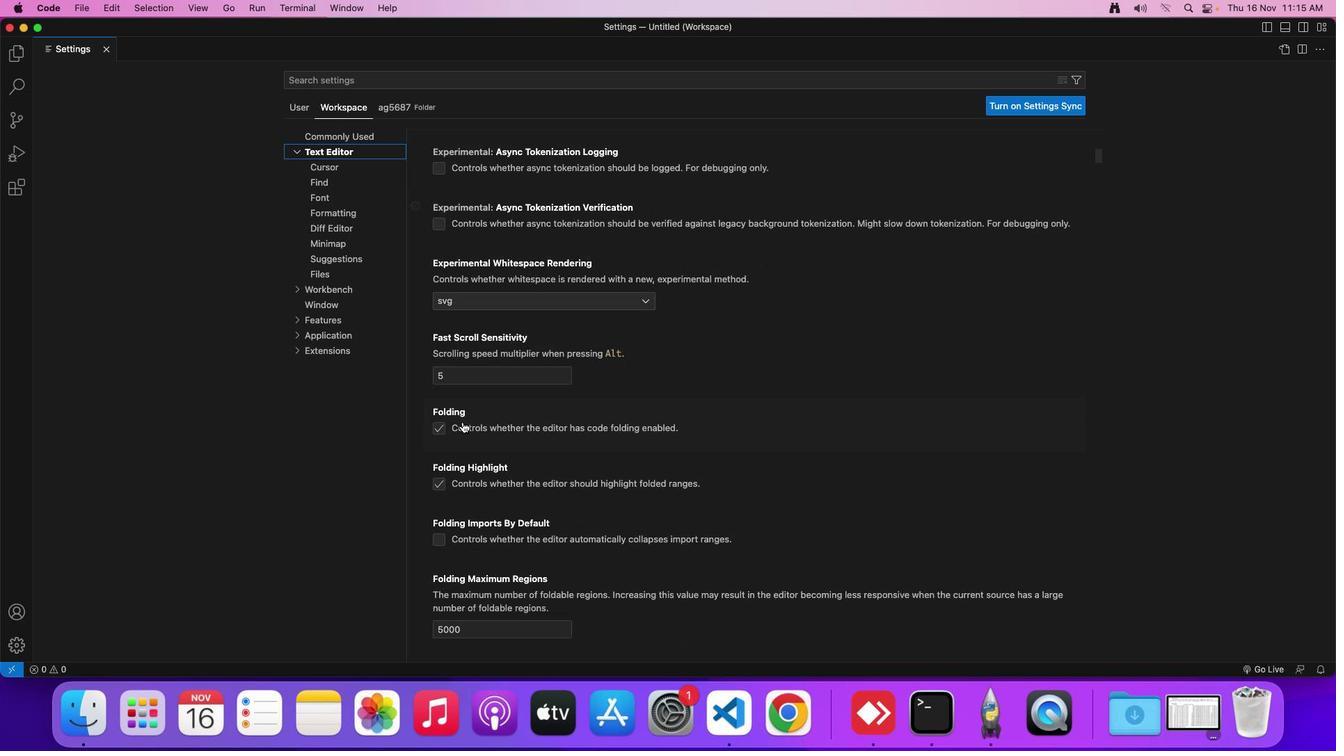 
Action: Mouse scrolled (463, 422) with delta (0, -2)
Screenshot: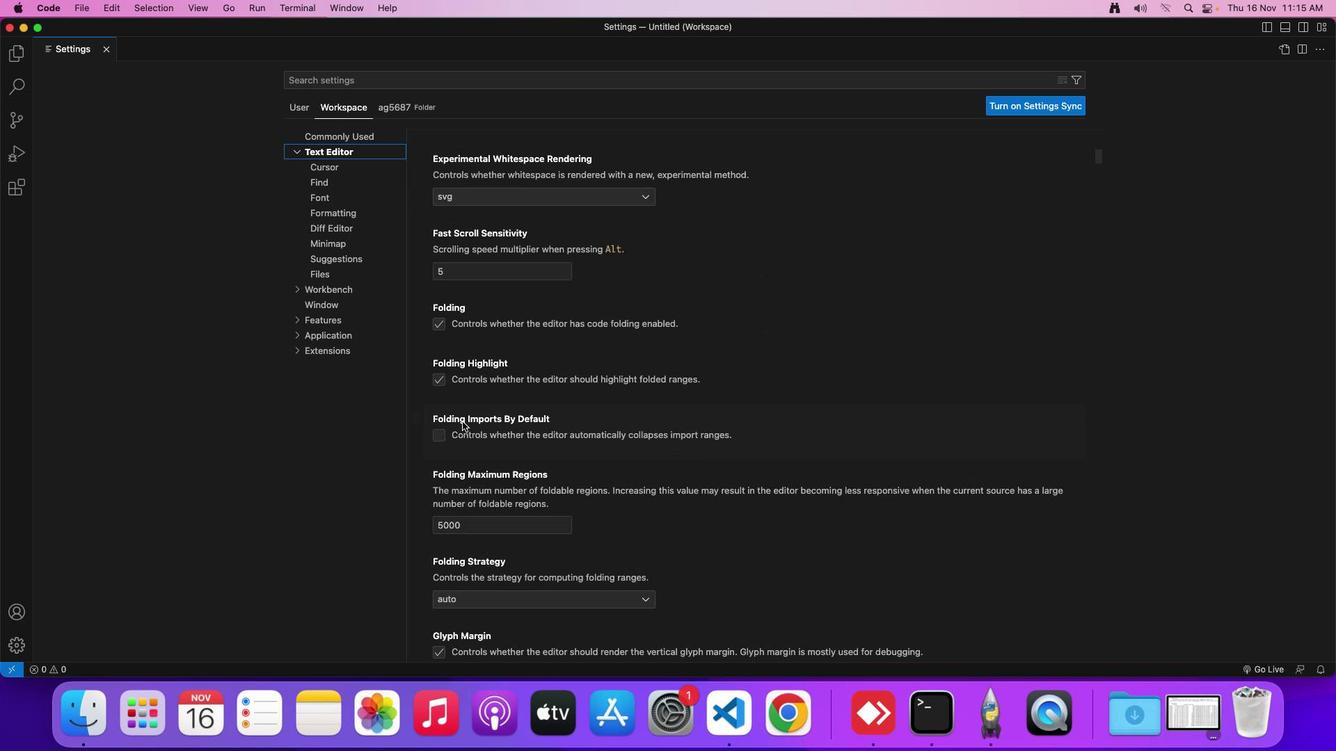 
Action: Mouse scrolled (463, 422) with delta (0, -2)
Screenshot: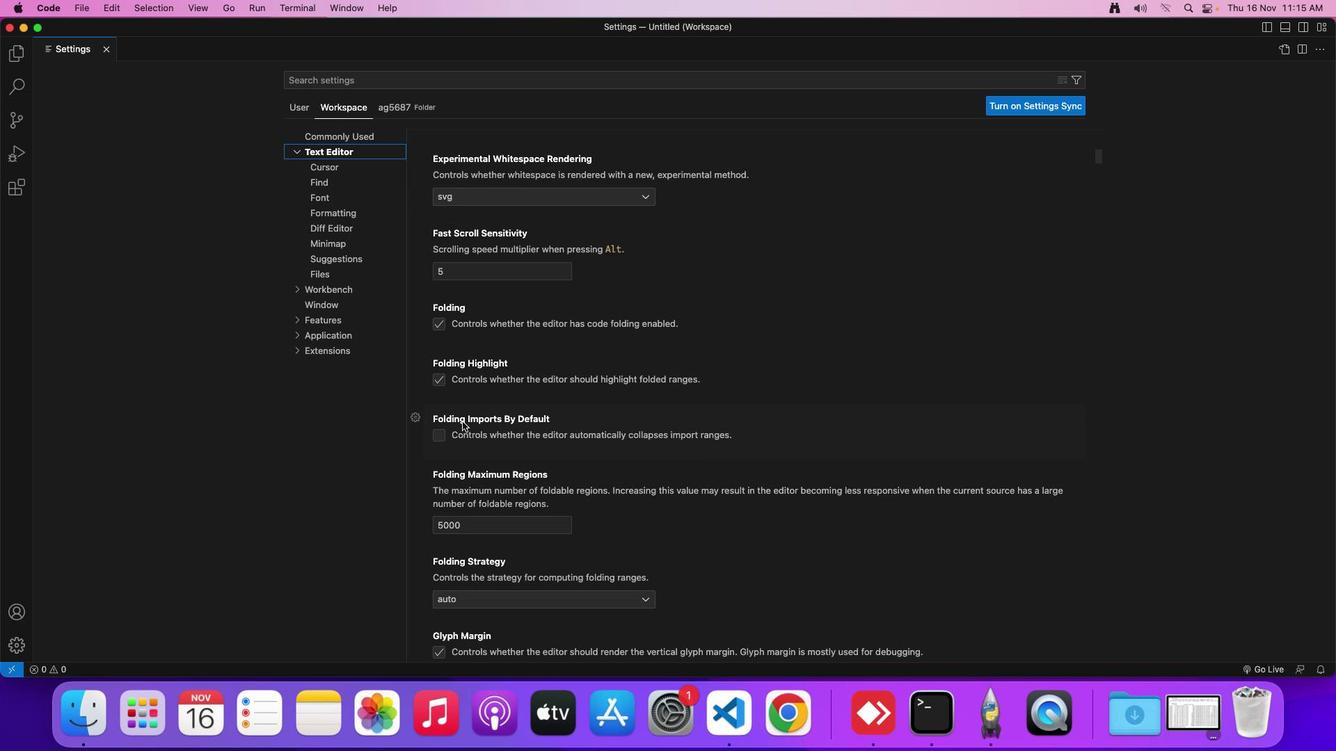 
Action: Mouse scrolled (463, 422) with delta (0, 0)
Screenshot: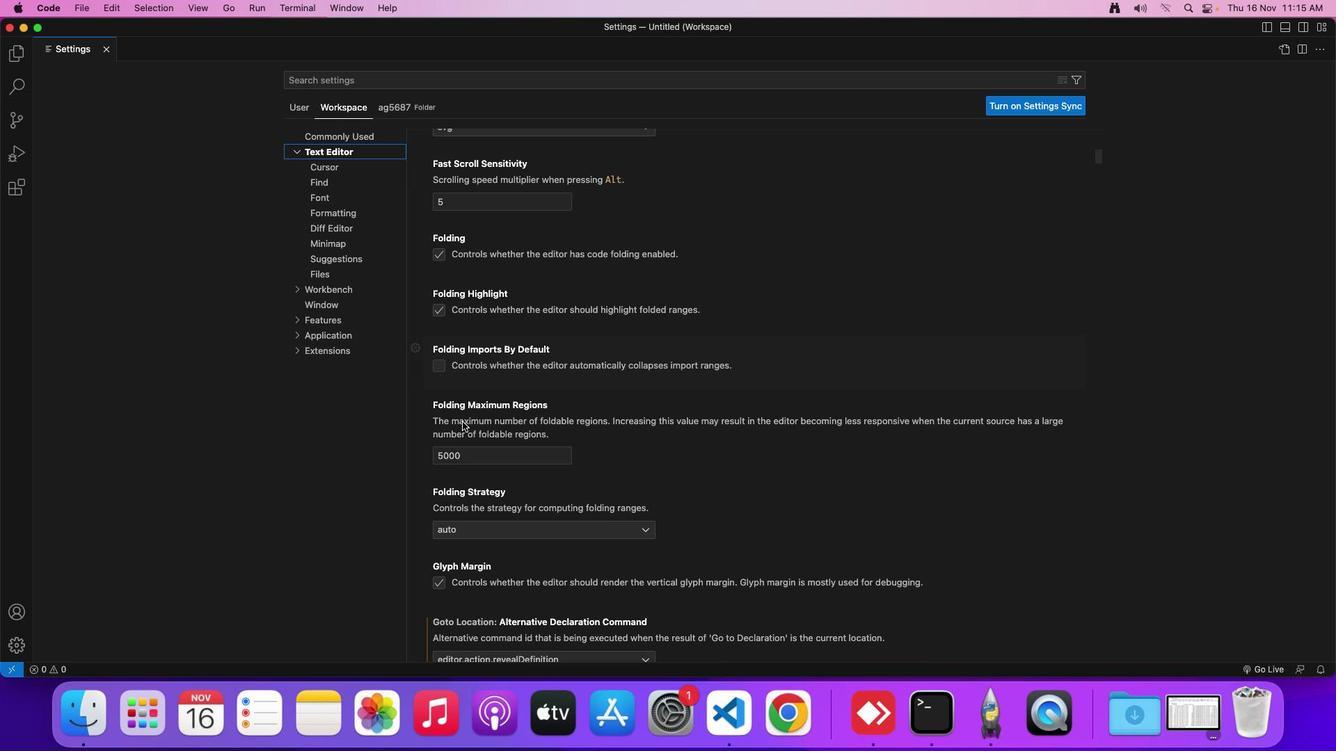 
Action: Mouse scrolled (463, 422) with delta (0, 0)
Screenshot: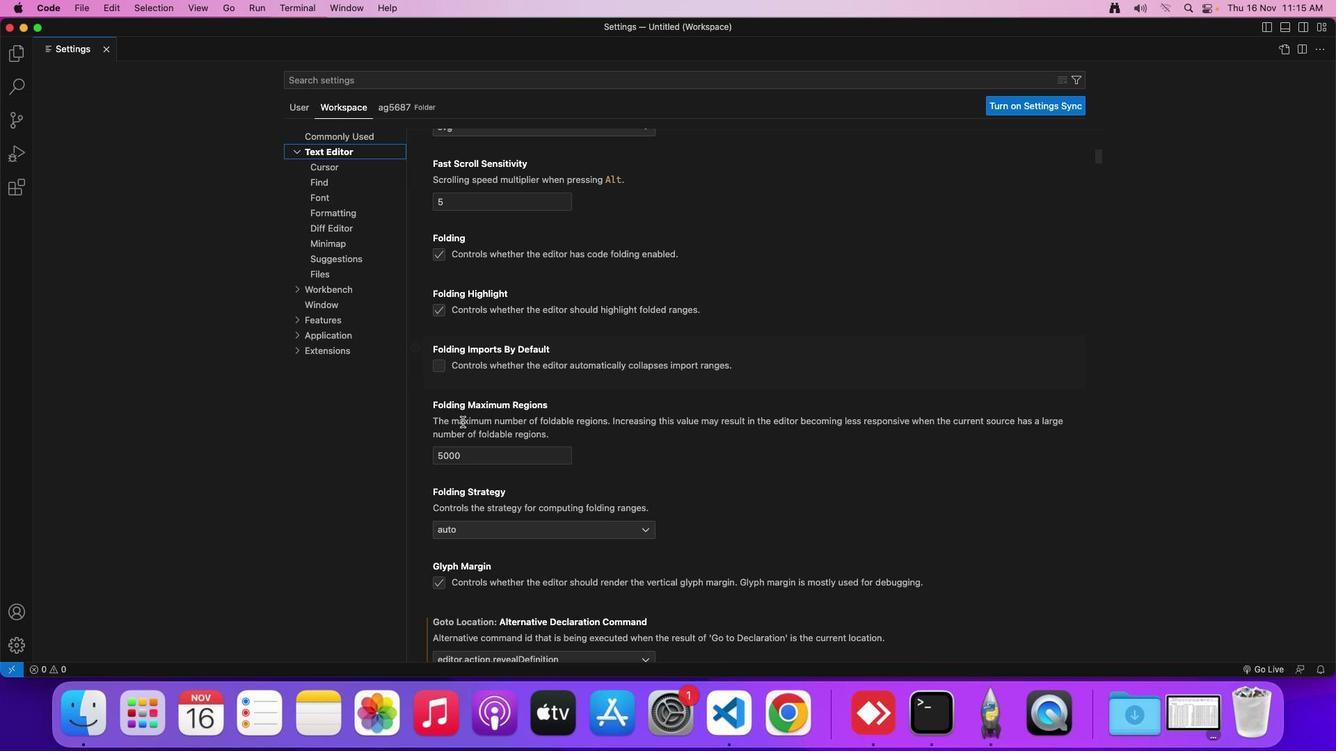 
Action: Mouse scrolled (463, 422) with delta (0, 0)
Screenshot: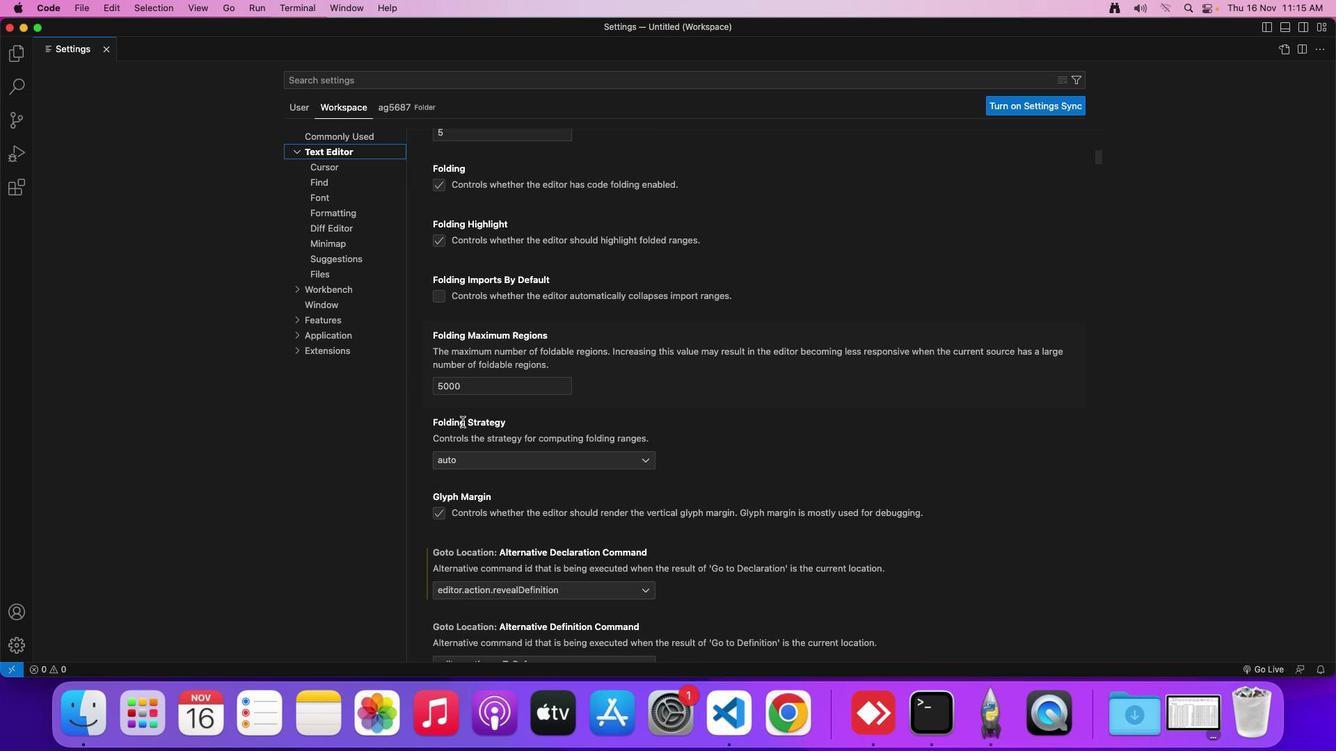 
Action: Mouse scrolled (463, 422) with delta (0, 0)
Screenshot: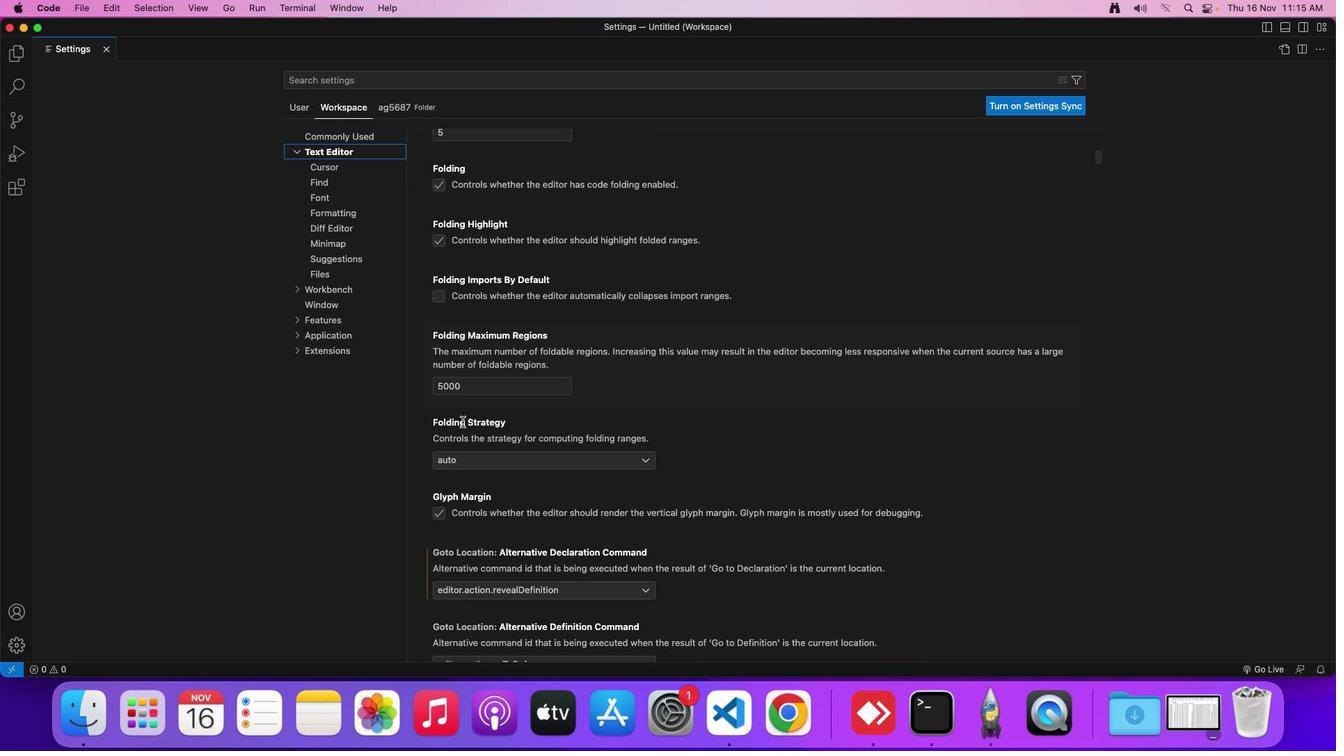
Action: Mouse scrolled (463, 422) with delta (0, 0)
Screenshot: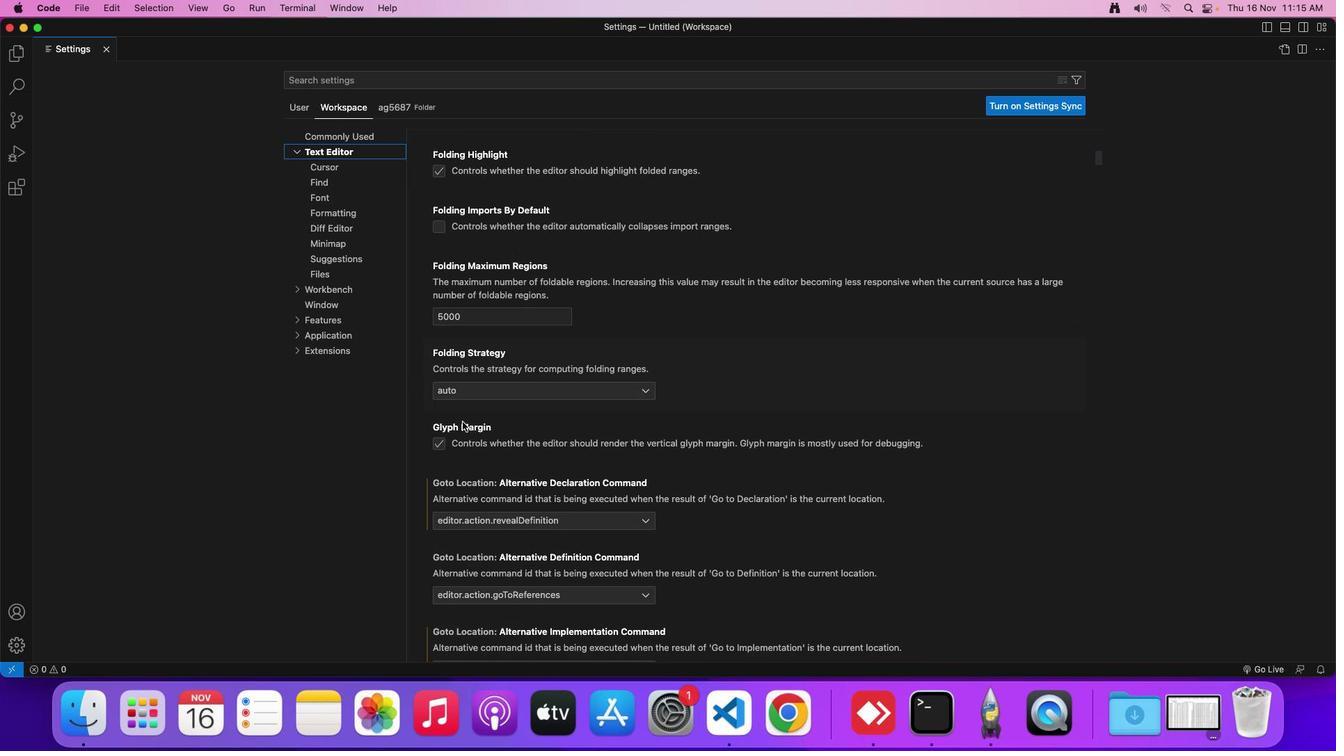 
Action: Mouse scrolled (463, 422) with delta (0, 0)
Screenshot: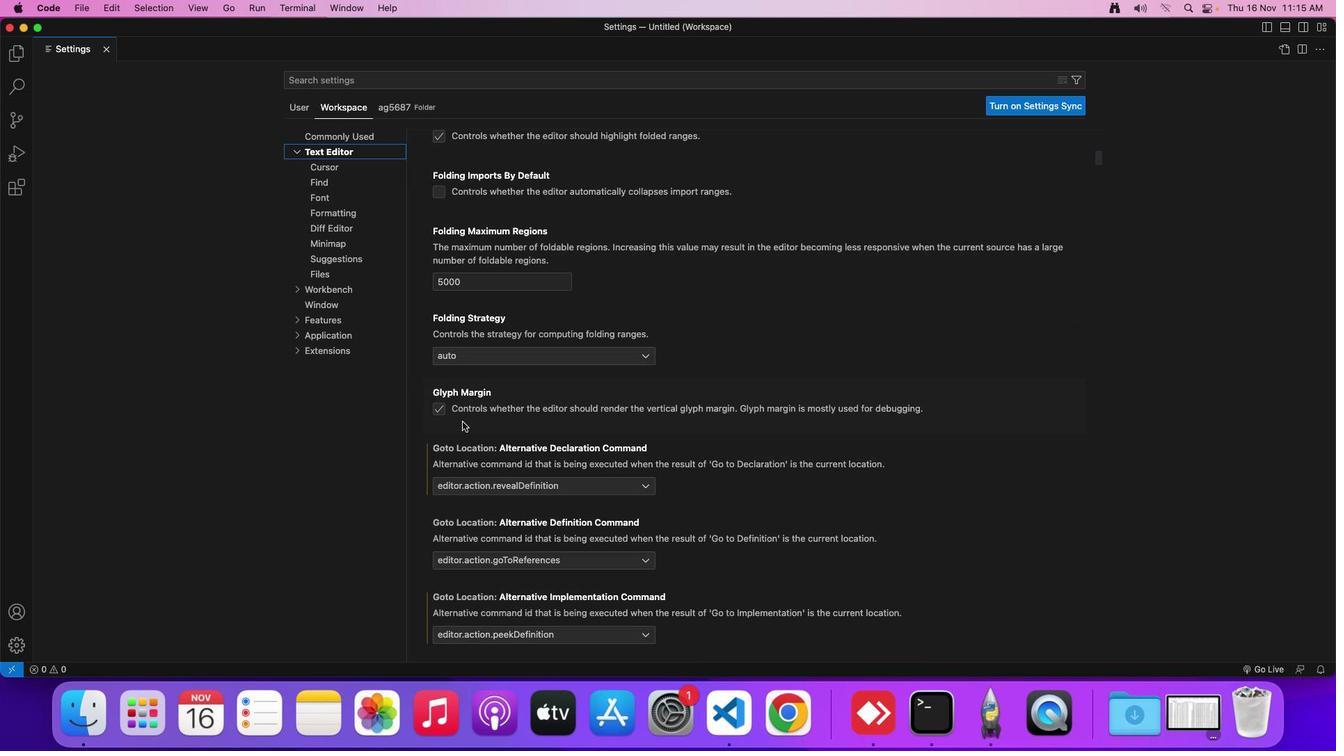
Action: Mouse scrolled (463, 422) with delta (0, 0)
Screenshot: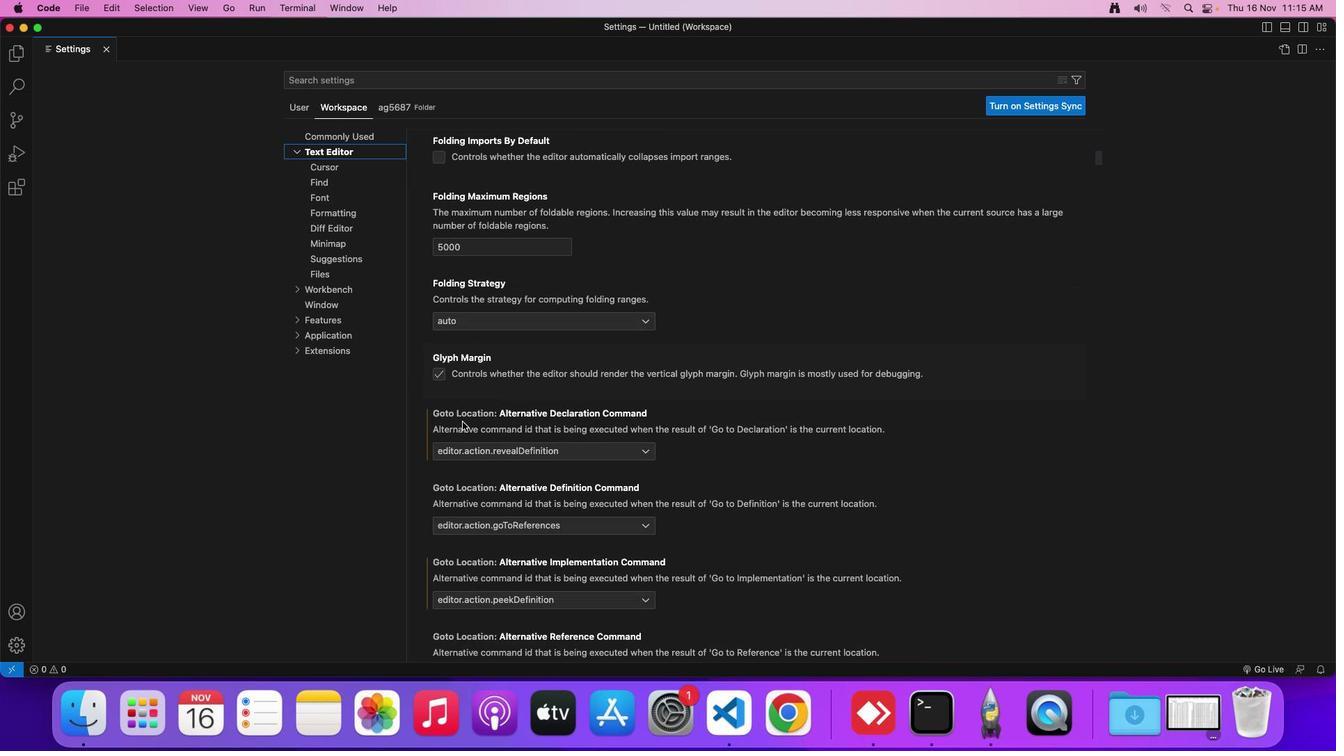 
Action: Mouse scrolled (463, 422) with delta (0, 0)
Screenshot: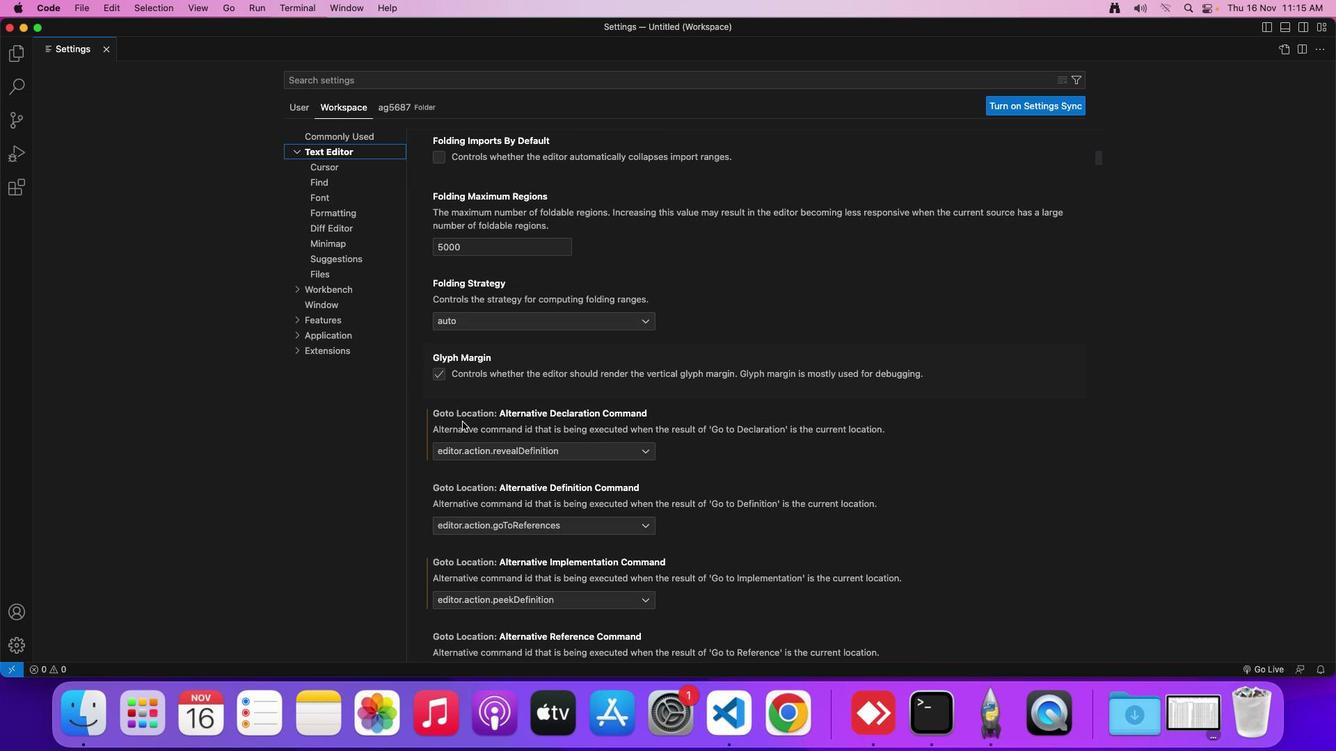 
Action: Mouse moved to (462, 422)
Screenshot: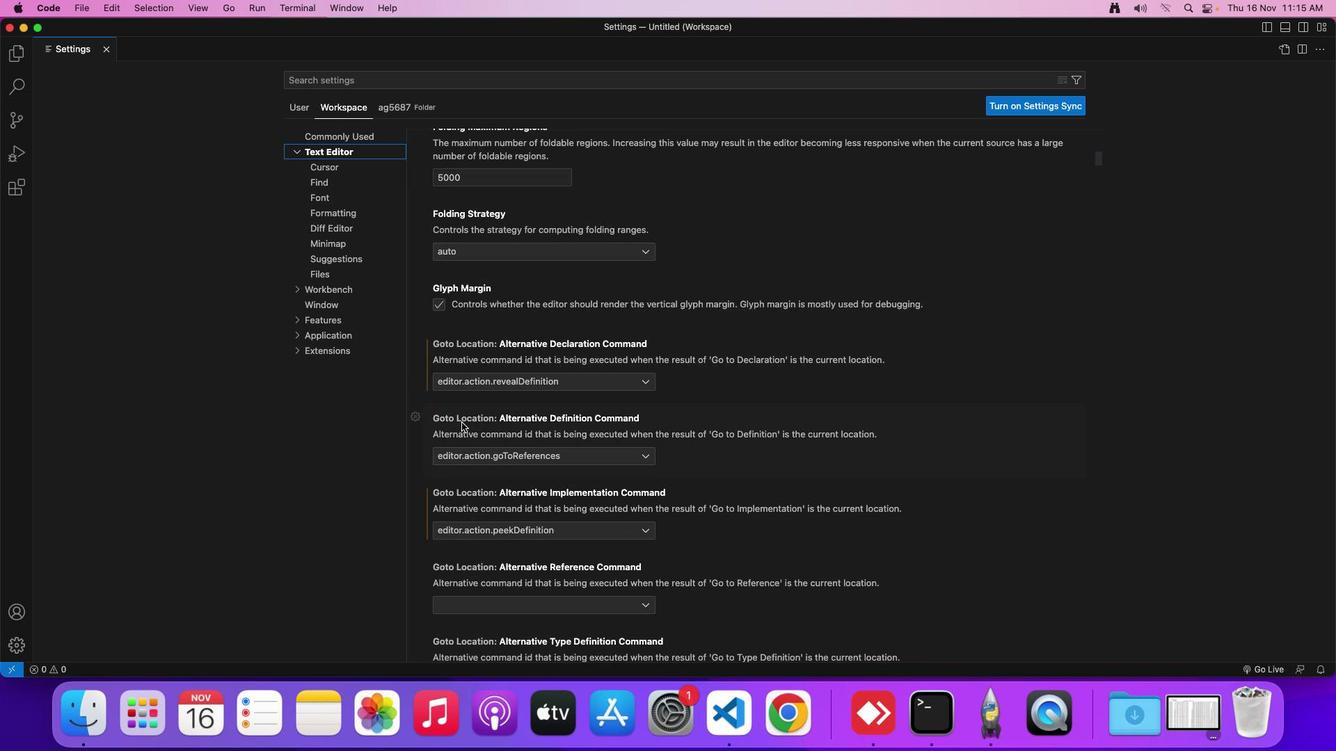 
Action: Mouse scrolled (462, 422) with delta (0, 0)
Screenshot: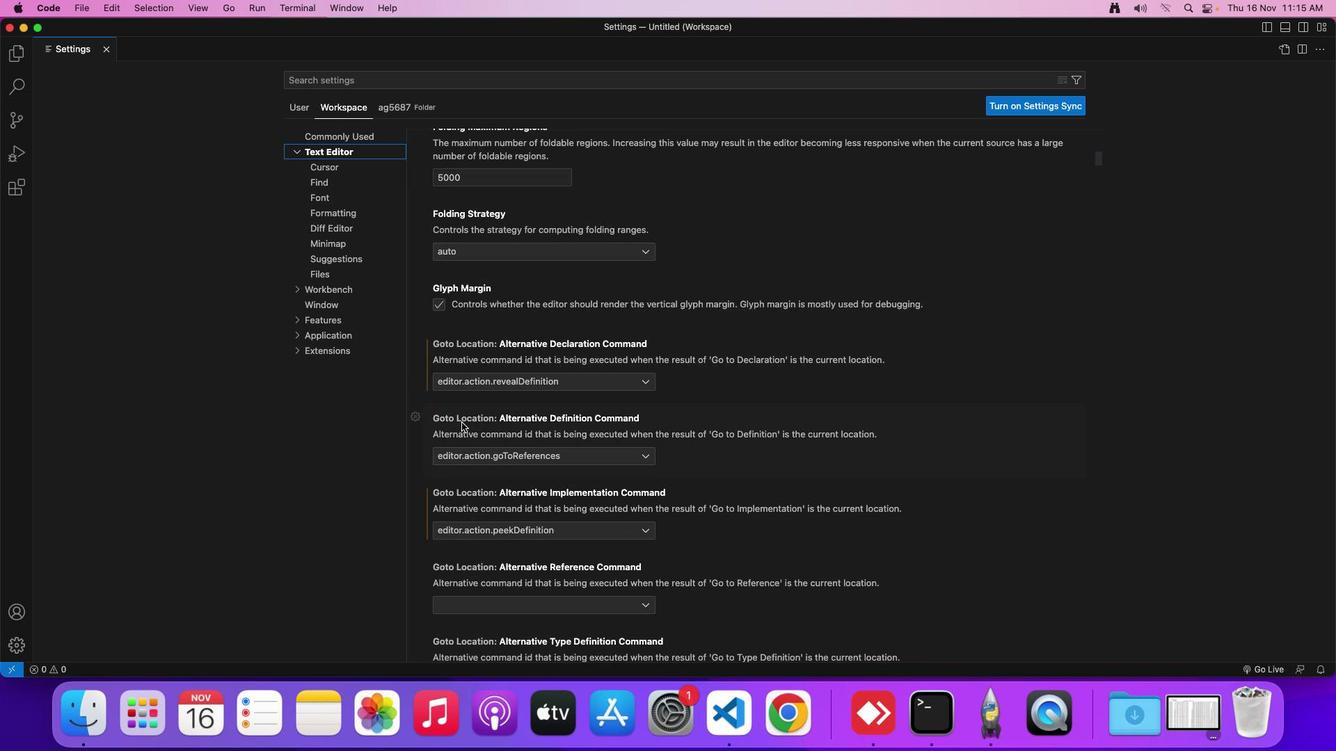 
Action: Mouse moved to (461, 423)
Screenshot: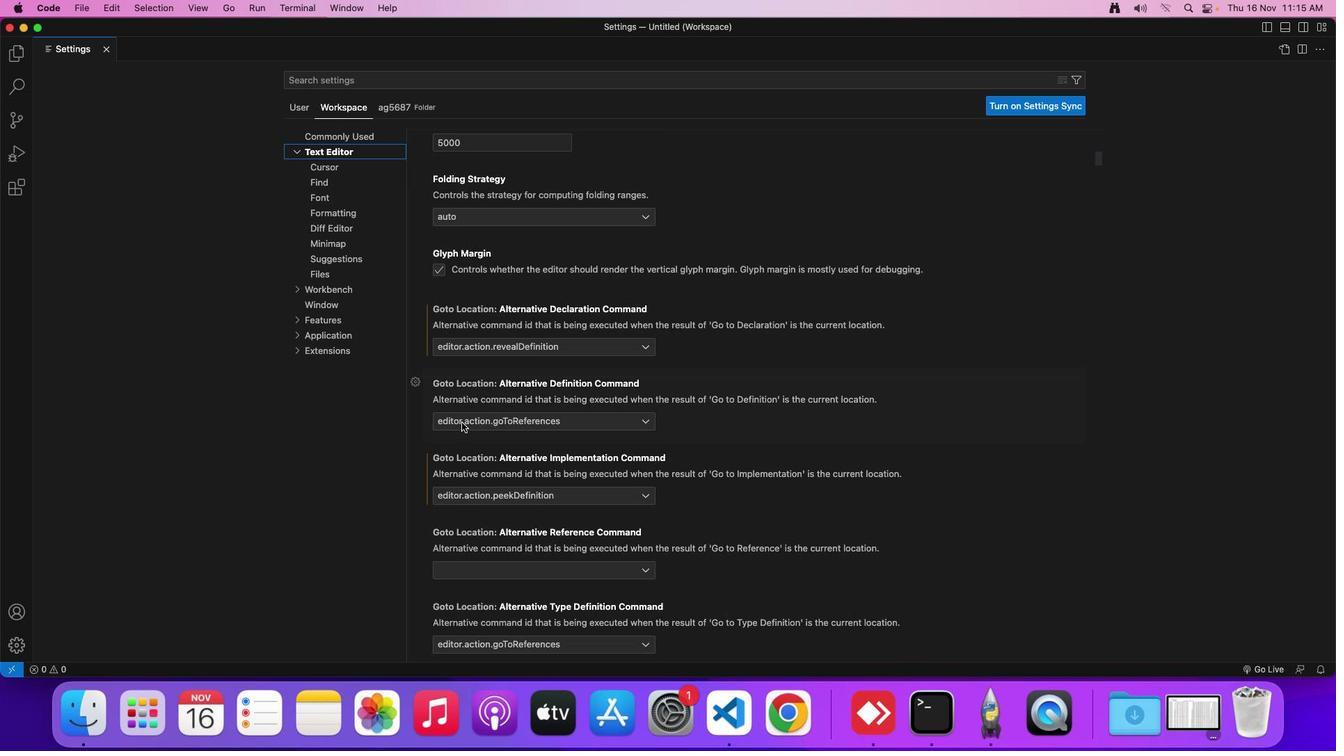
Action: Mouse scrolled (461, 423) with delta (0, 0)
Screenshot: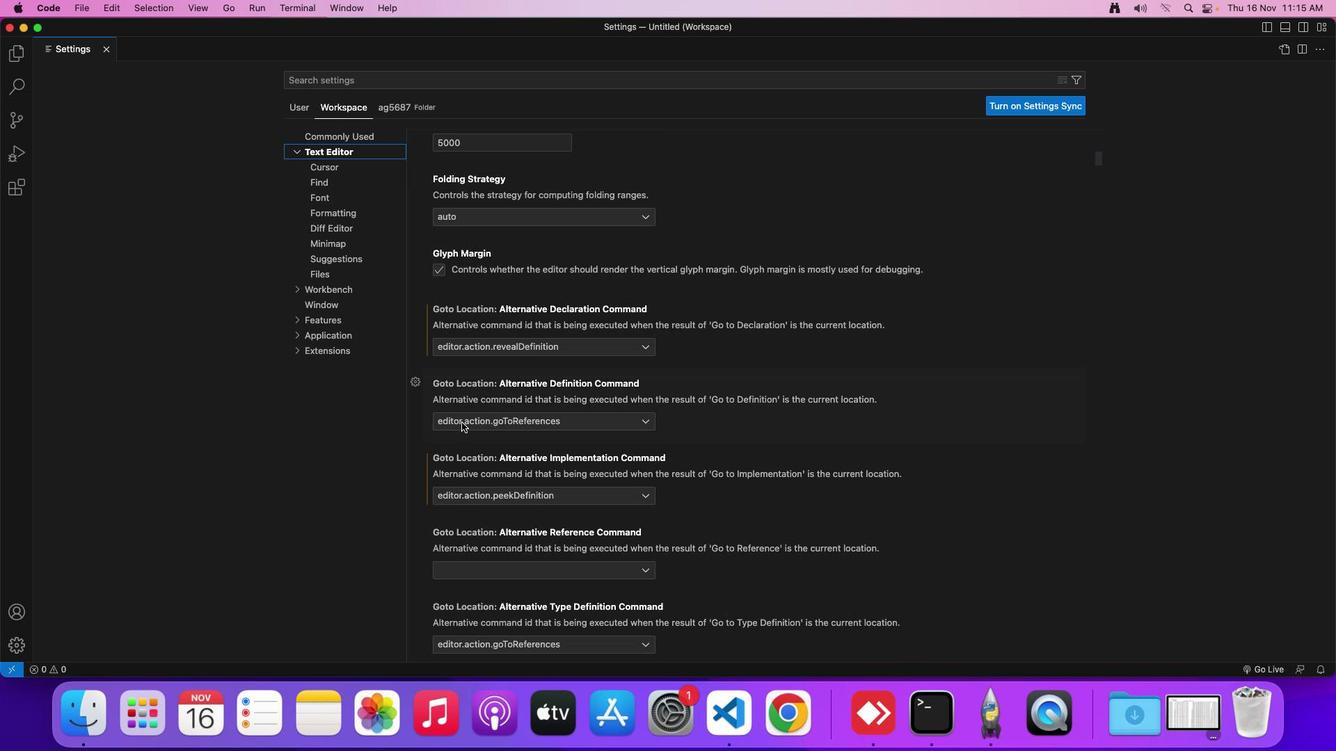 
Action: Mouse scrolled (461, 423) with delta (0, 0)
Screenshot: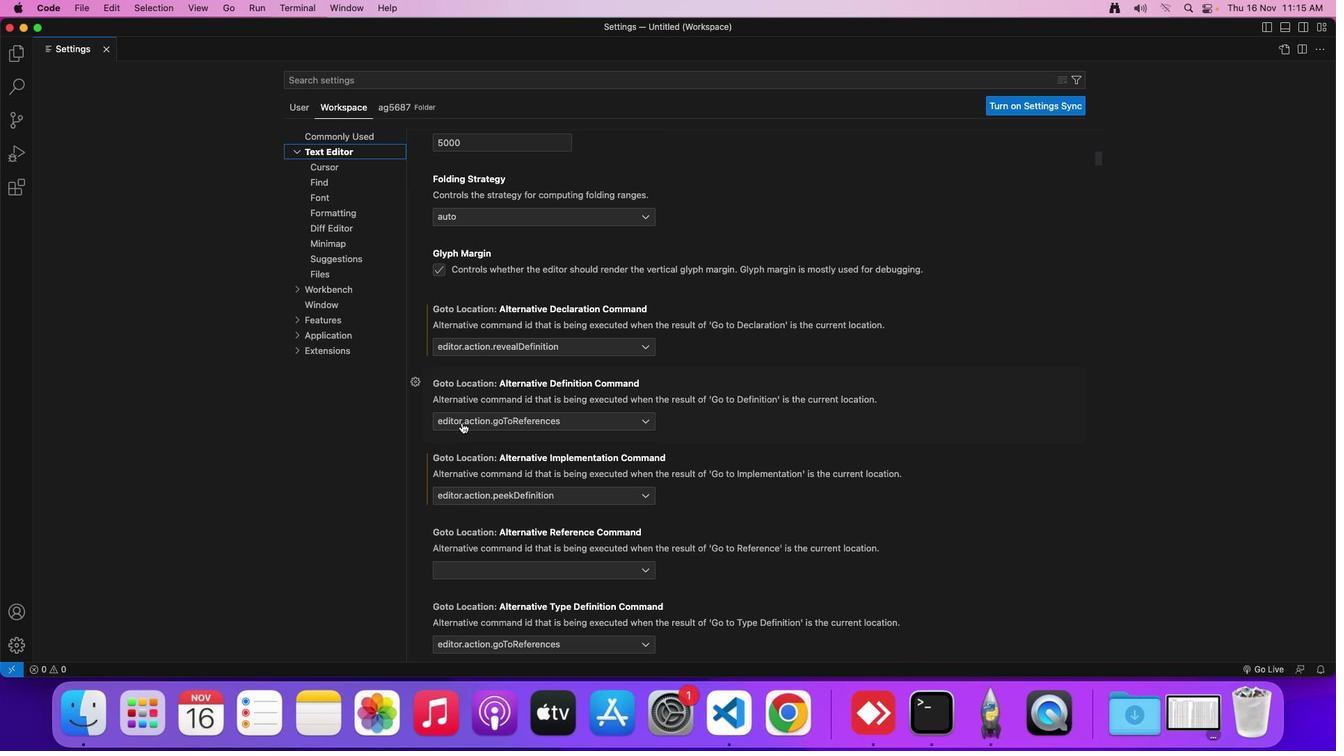 
Action: Mouse scrolled (461, 423) with delta (0, 0)
Screenshot: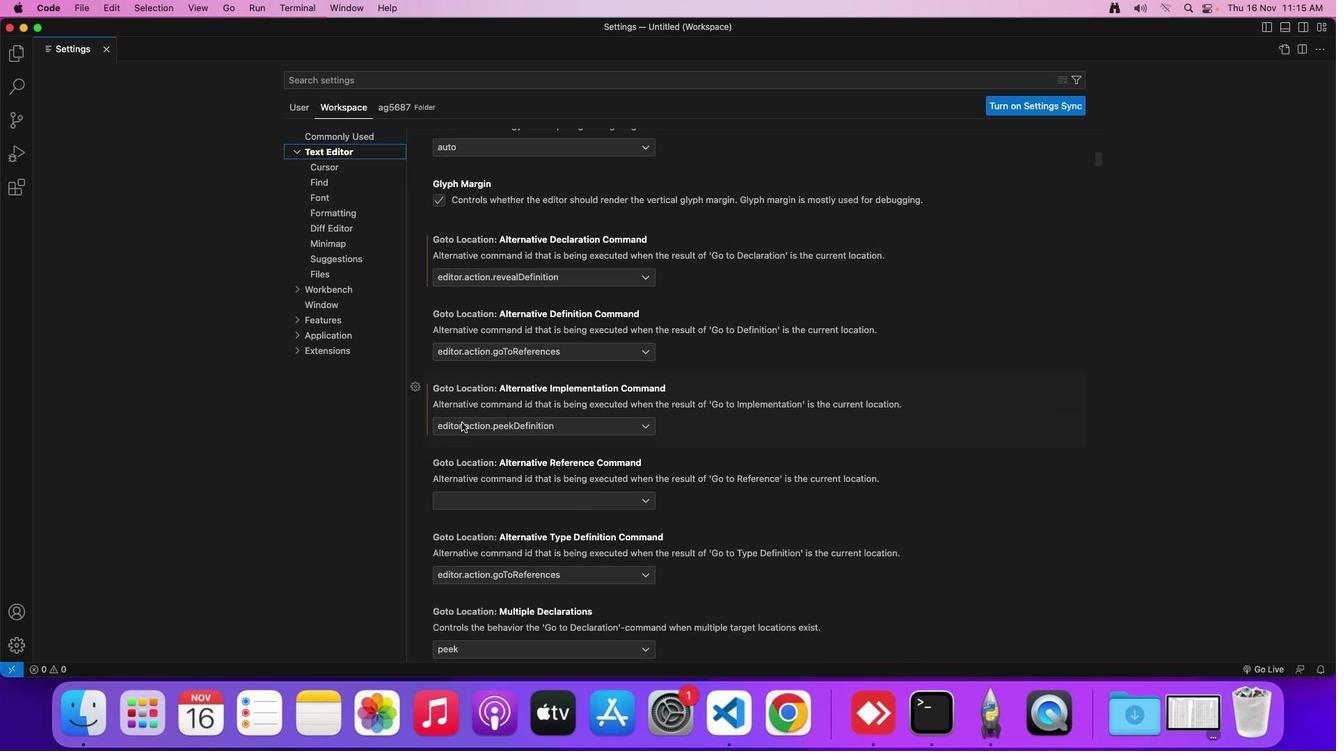 
Action: Mouse scrolled (461, 423) with delta (0, 0)
Screenshot: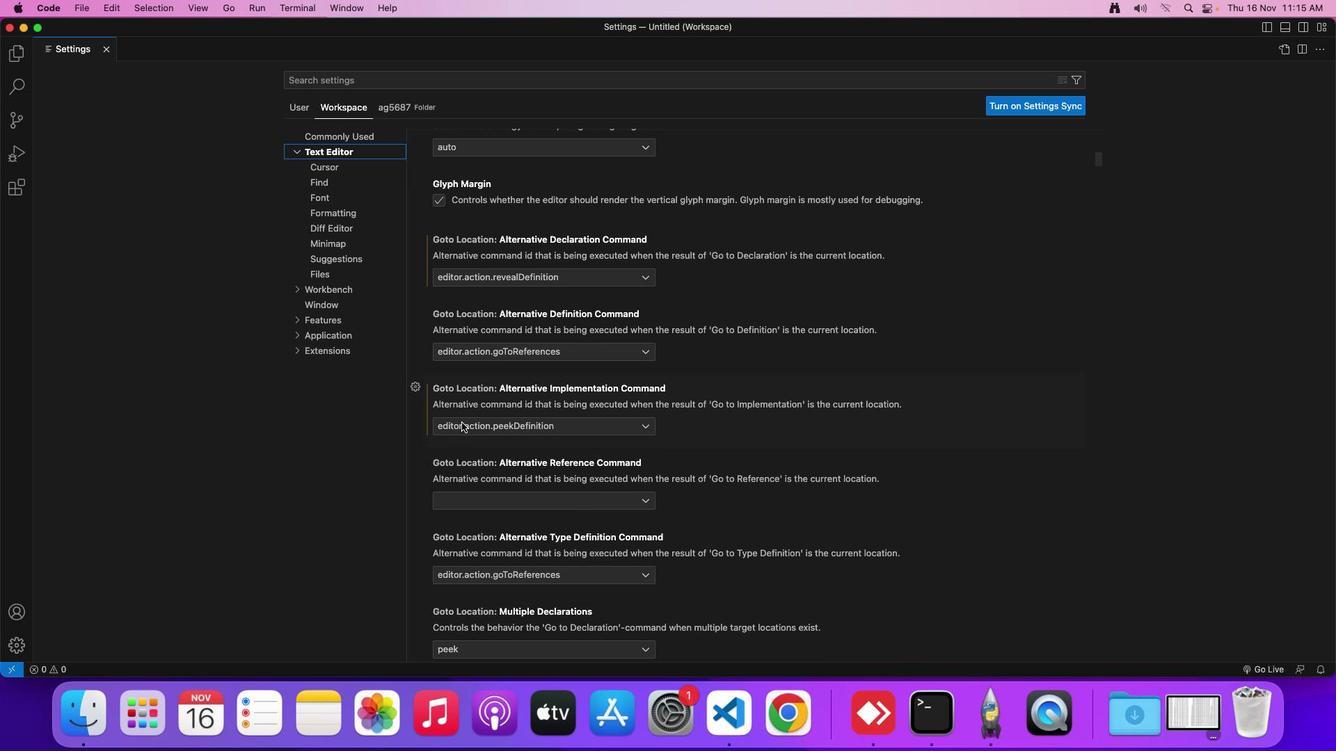 
Action: Mouse moved to (563, 420)
Screenshot: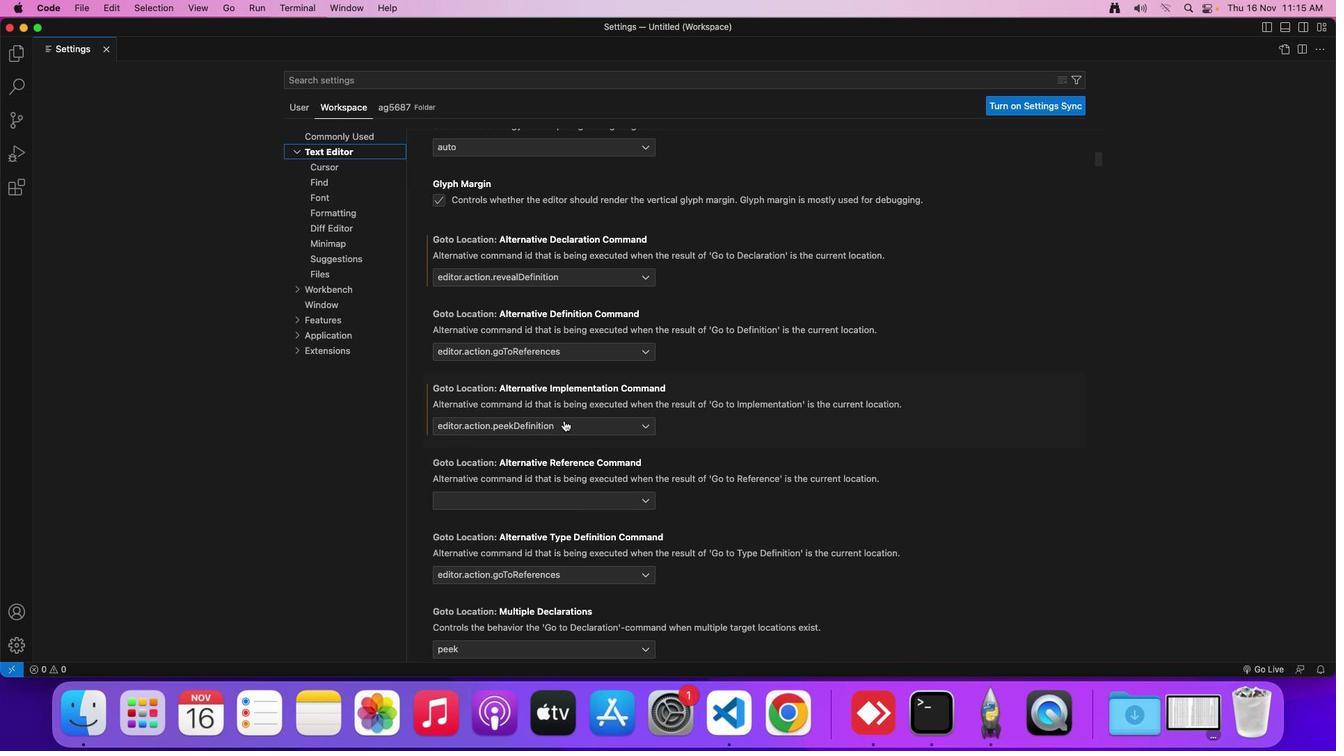 
Action: Mouse pressed left at (563, 420)
Screenshot: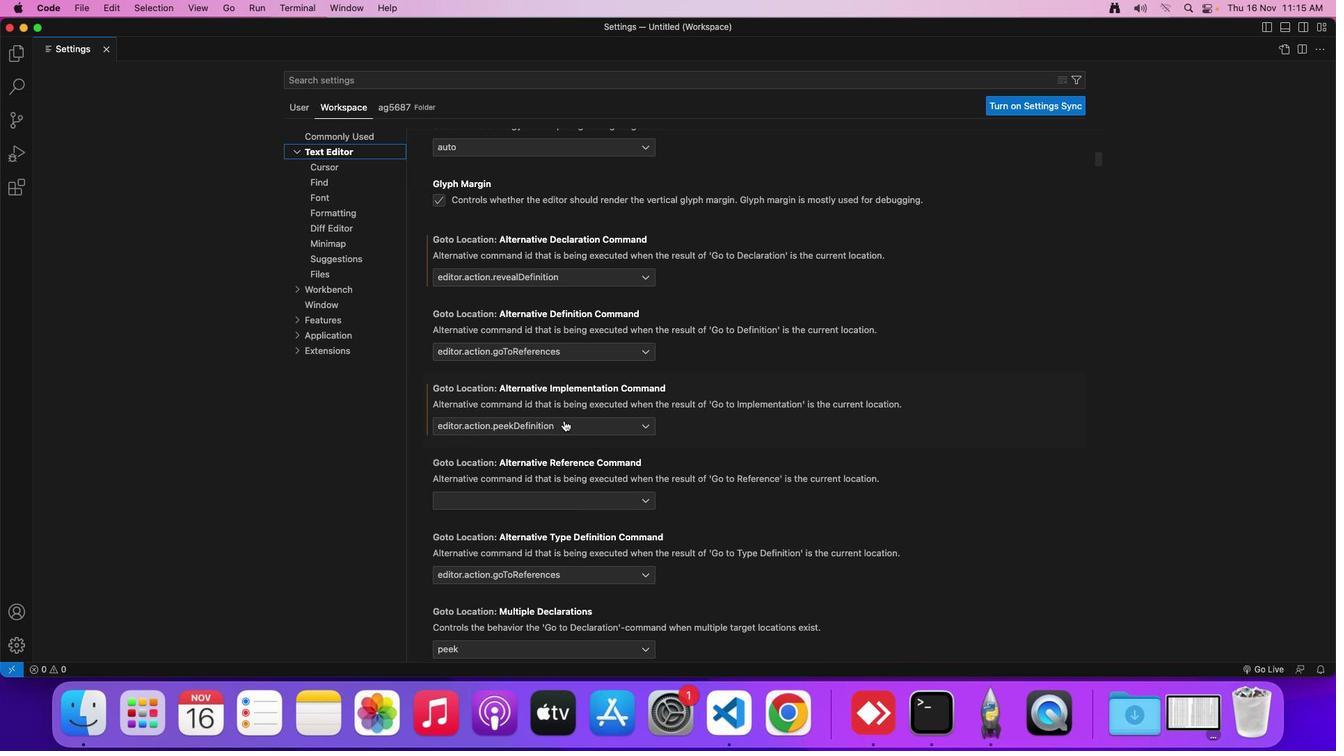 
Action: Mouse moved to (515, 594)
Screenshot: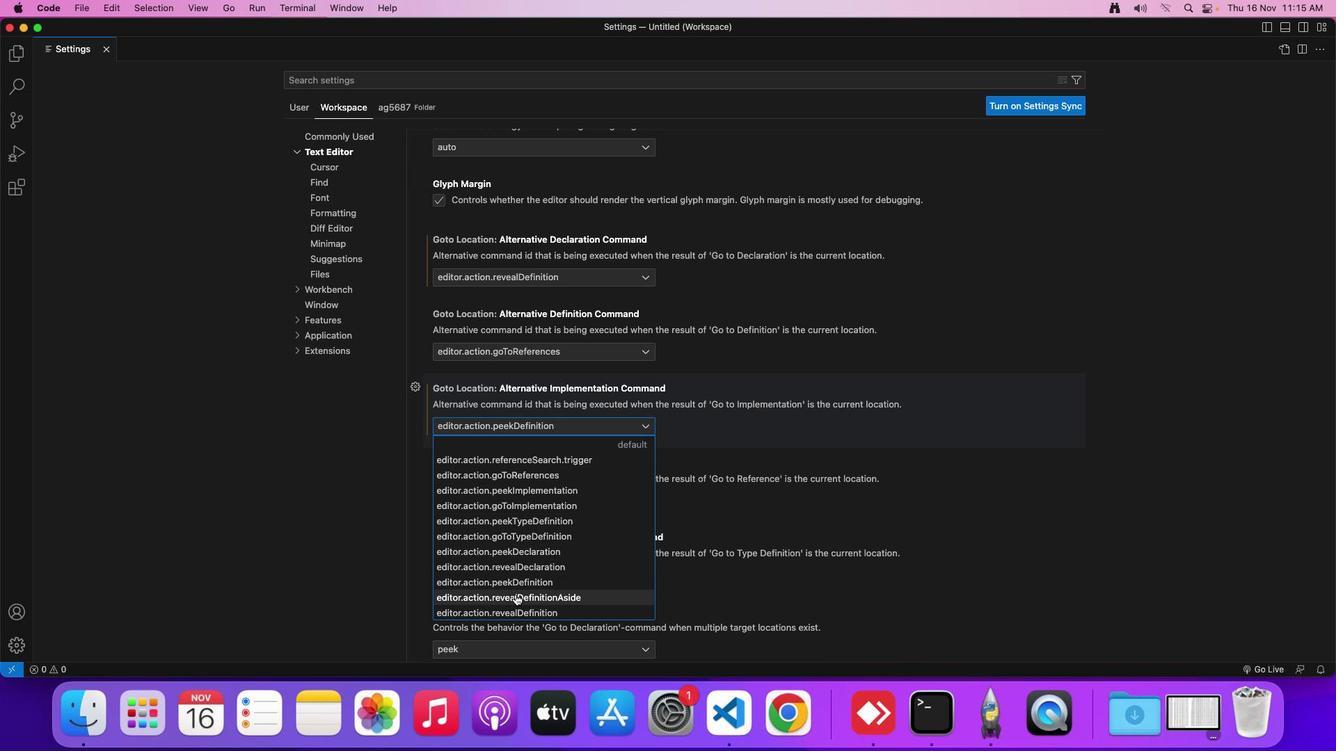
Action: Mouse pressed left at (515, 594)
Screenshot: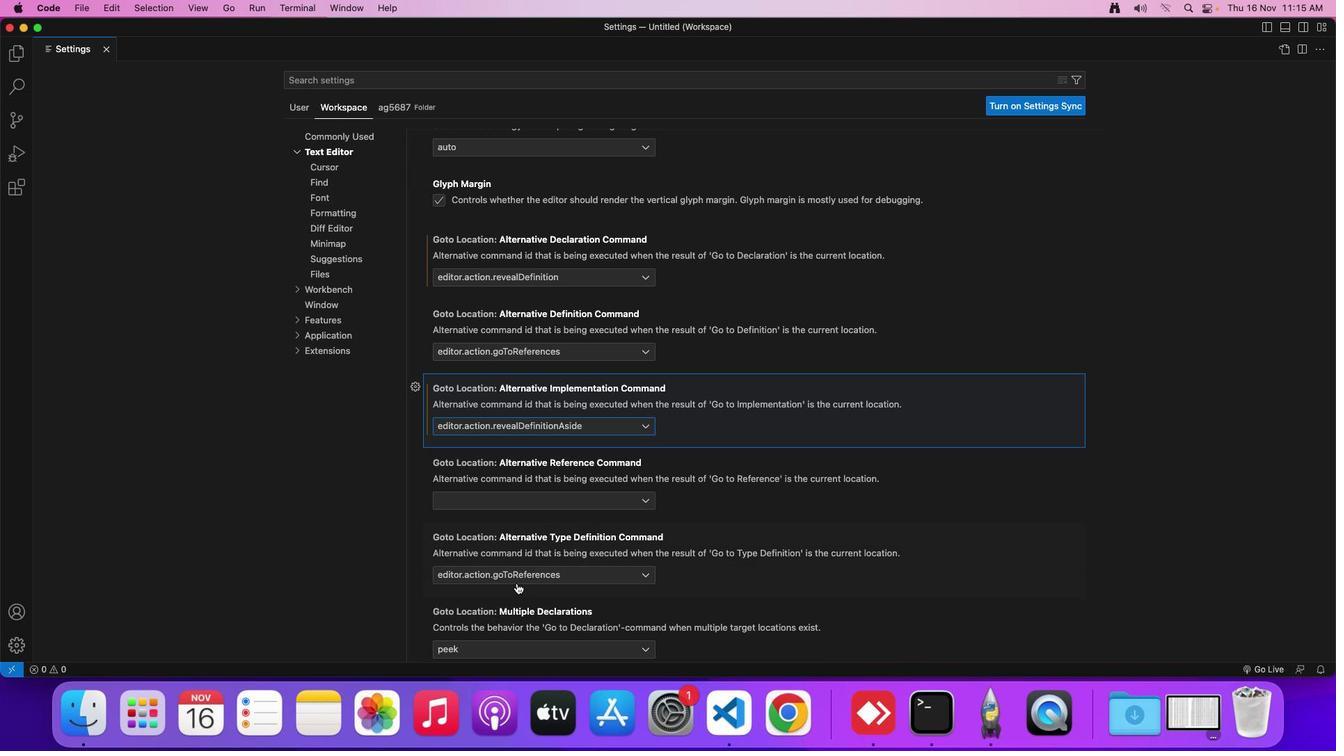 
Action: Mouse moved to (570, 430)
Screenshot: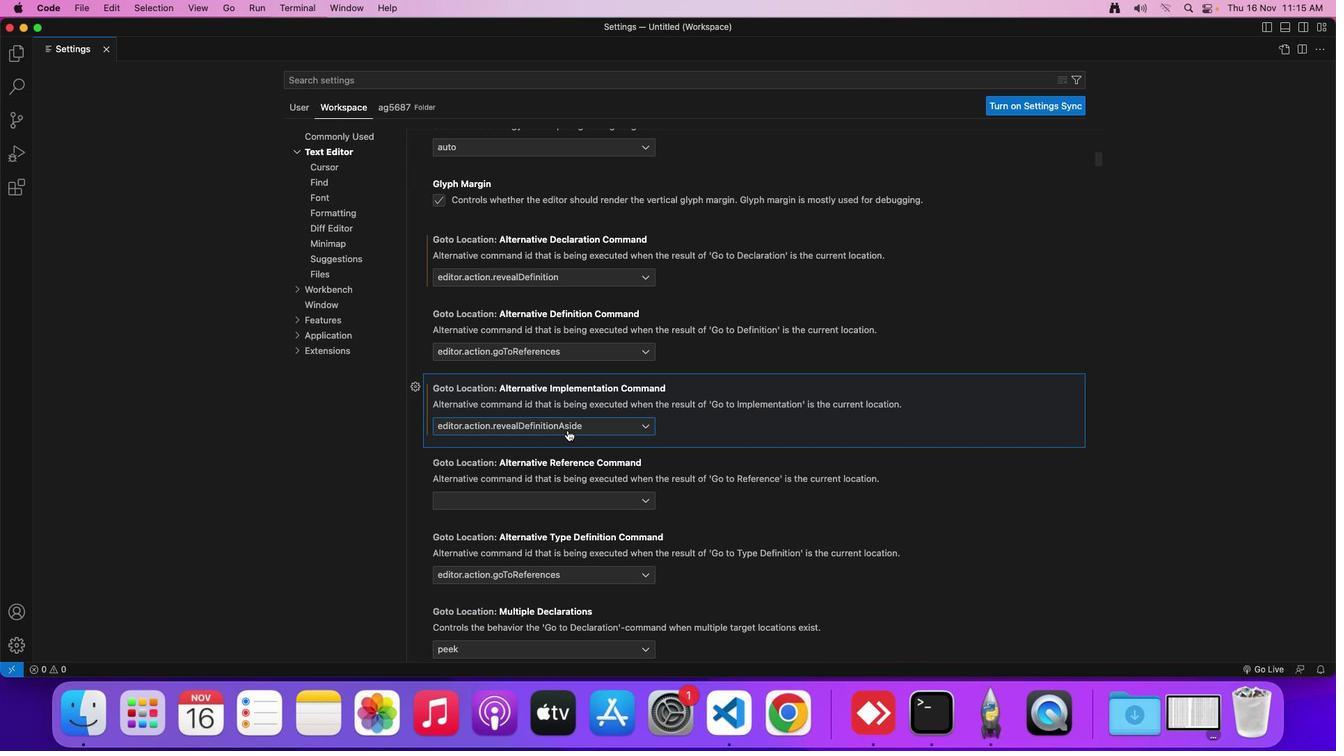 
